 Task: Select the ignore option in the file links markdown fragment links.
Action: Mouse moved to (18, 583)
Screenshot: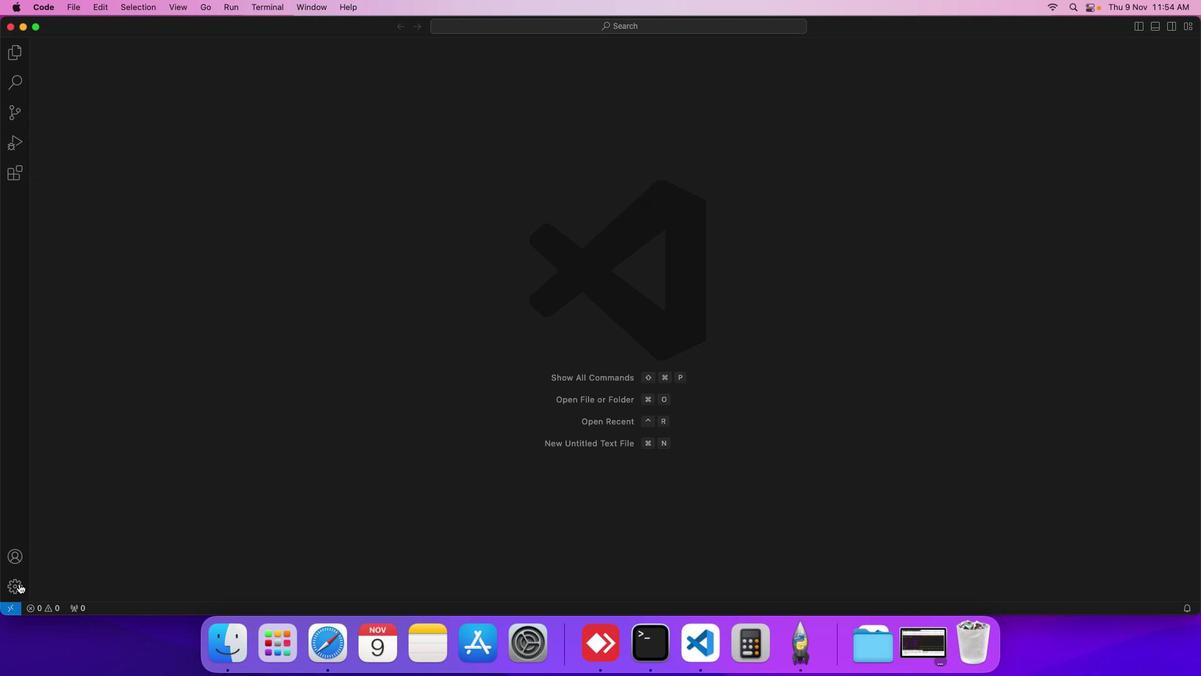
Action: Mouse pressed left at (18, 583)
Screenshot: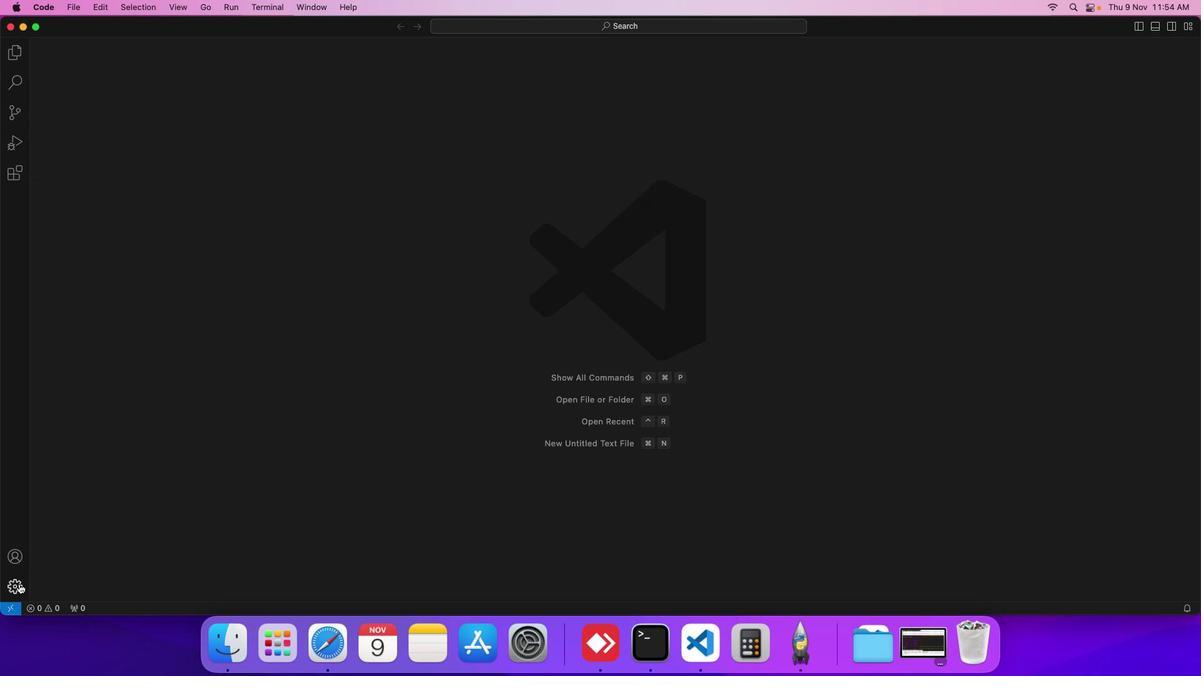 
Action: Mouse moved to (84, 492)
Screenshot: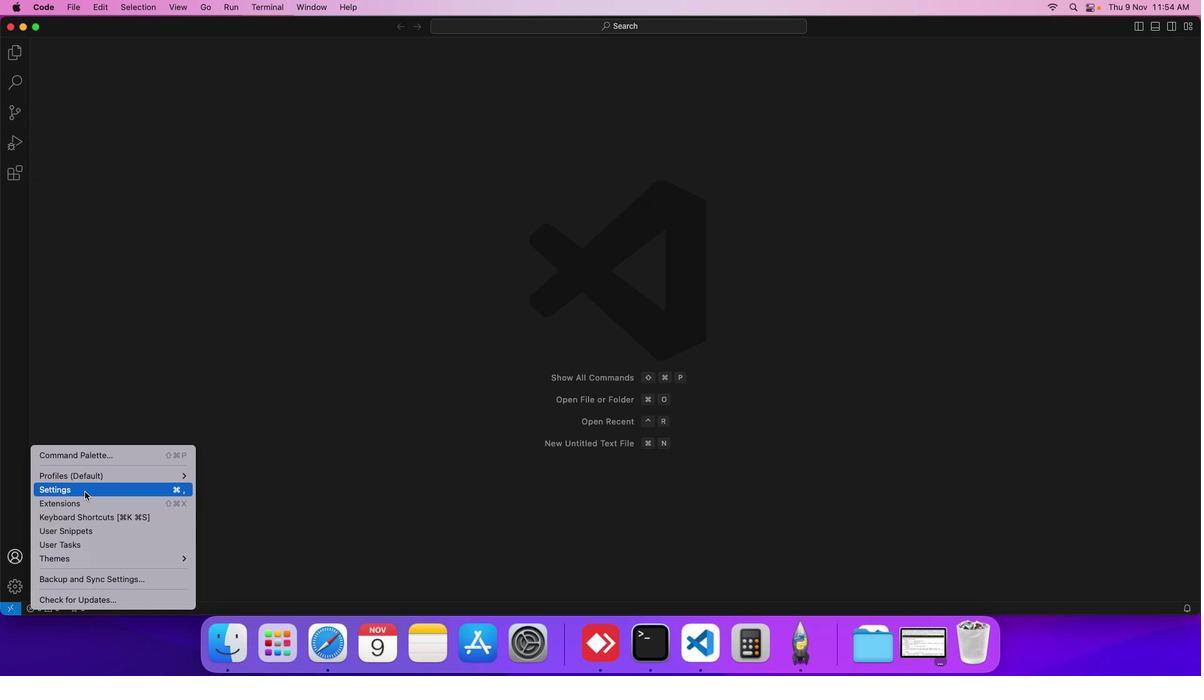 
Action: Mouse pressed left at (84, 492)
Screenshot: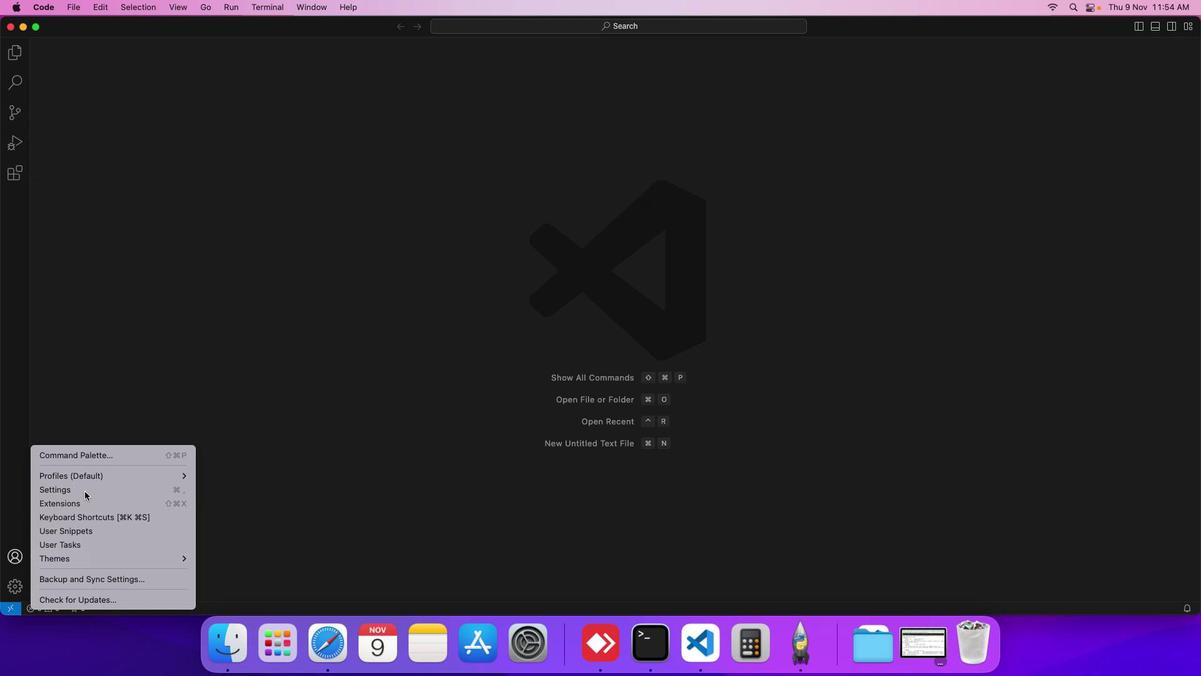 
Action: Mouse moved to (278, 222)
Screenshot: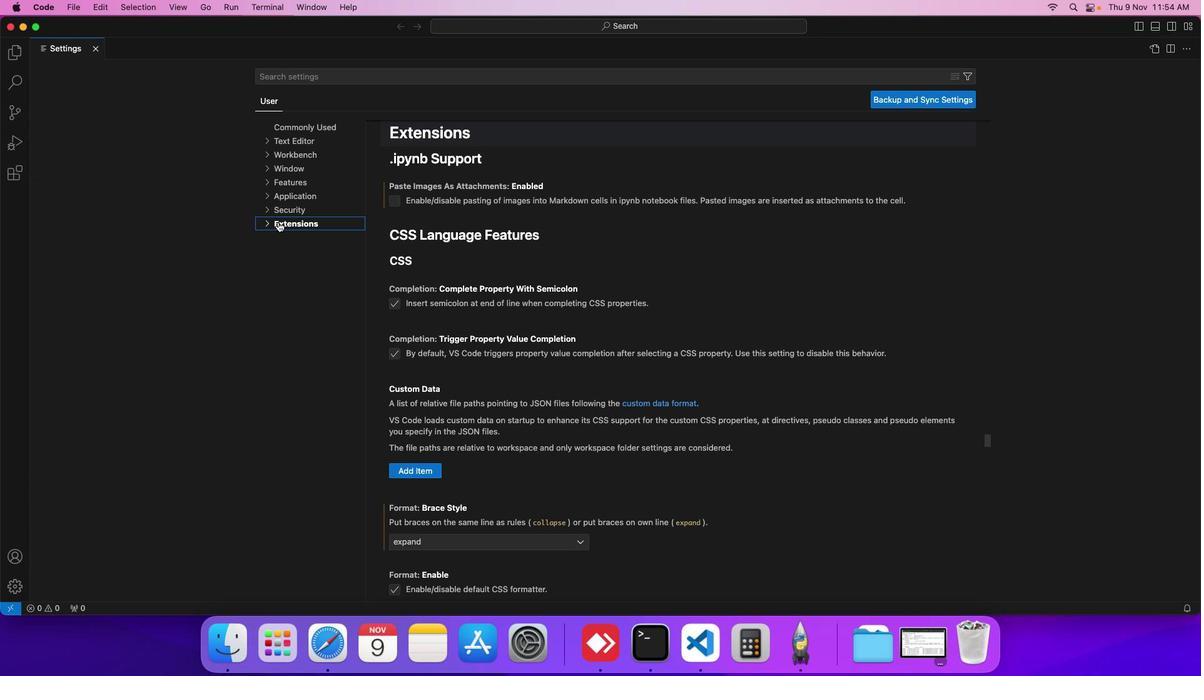 
Action: Mouse pressed left at (278, 222)
Screenshot: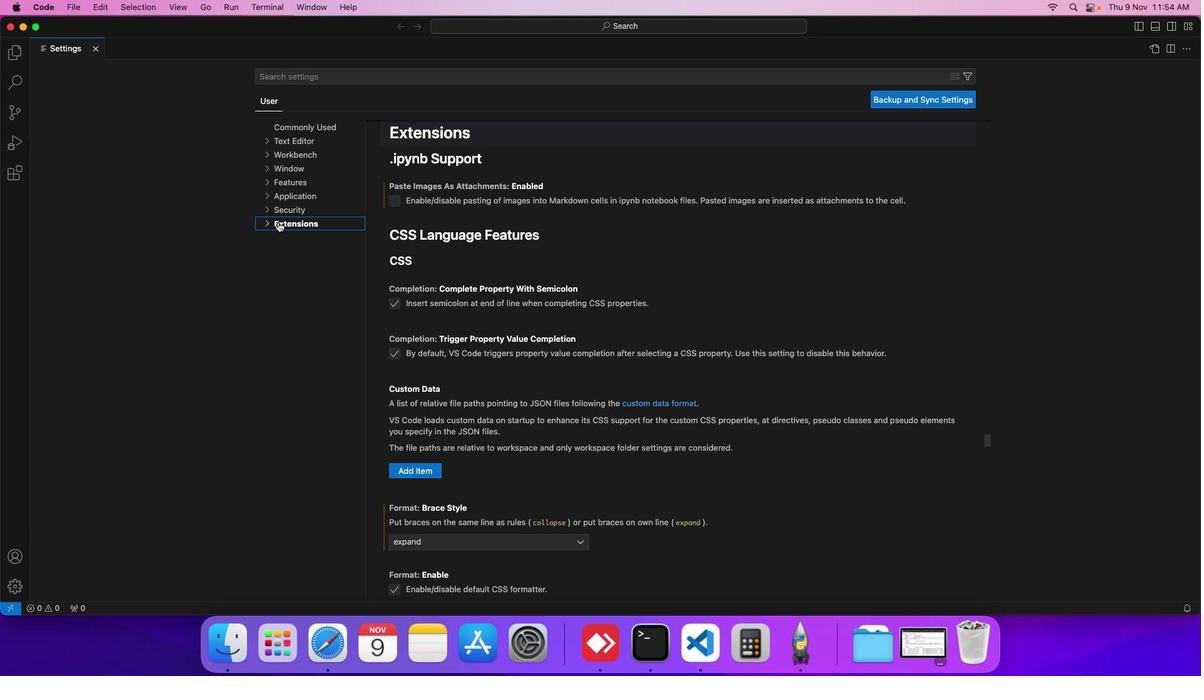 
Action: Mouse moved to (296, 398)
Screenshot: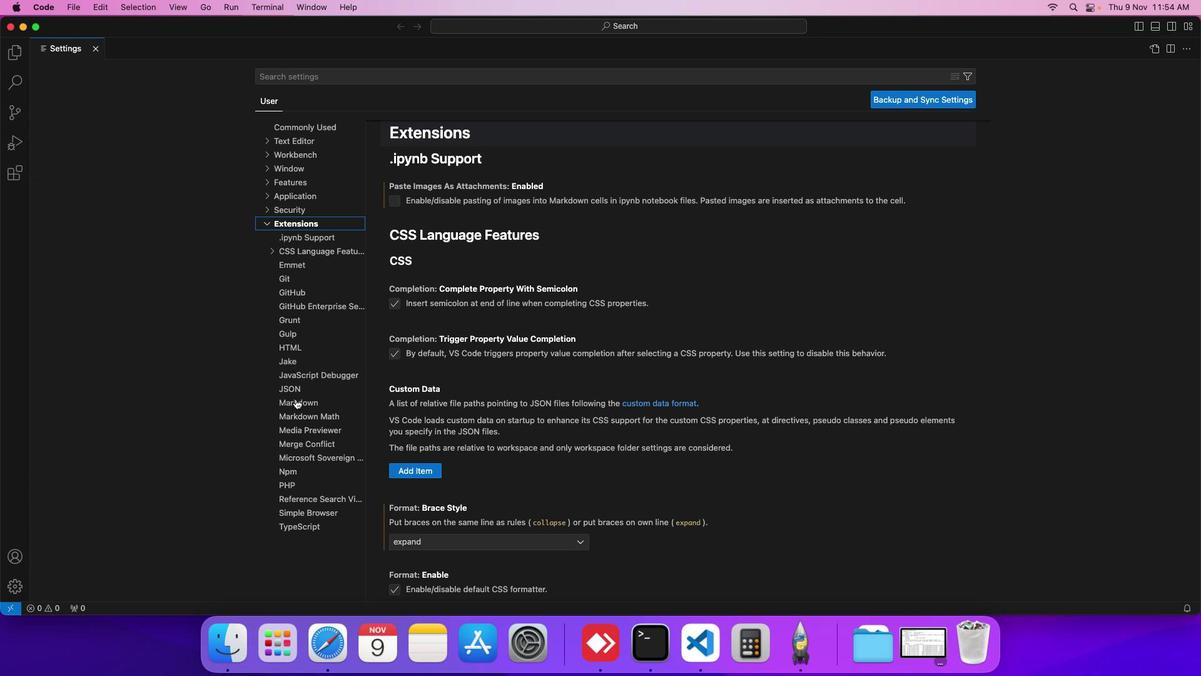 
Action: Mouse pressed left at (296, 398)
Screenshot: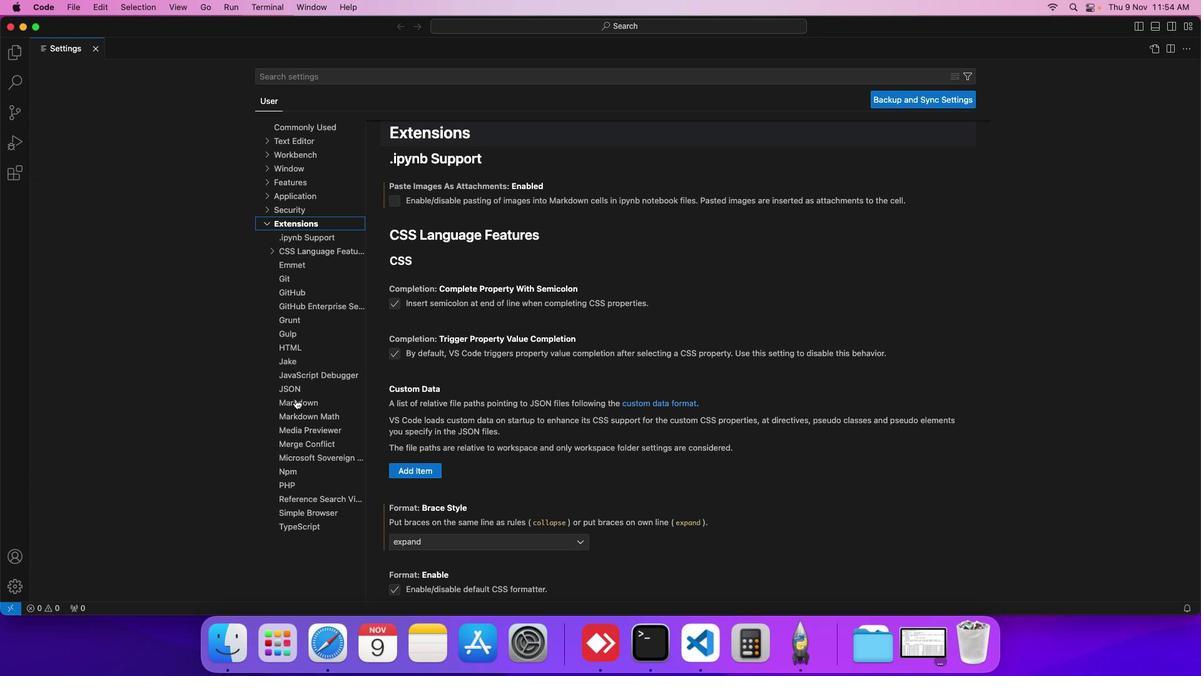
Action: Mouse moved to (425, 461)
Screenshot: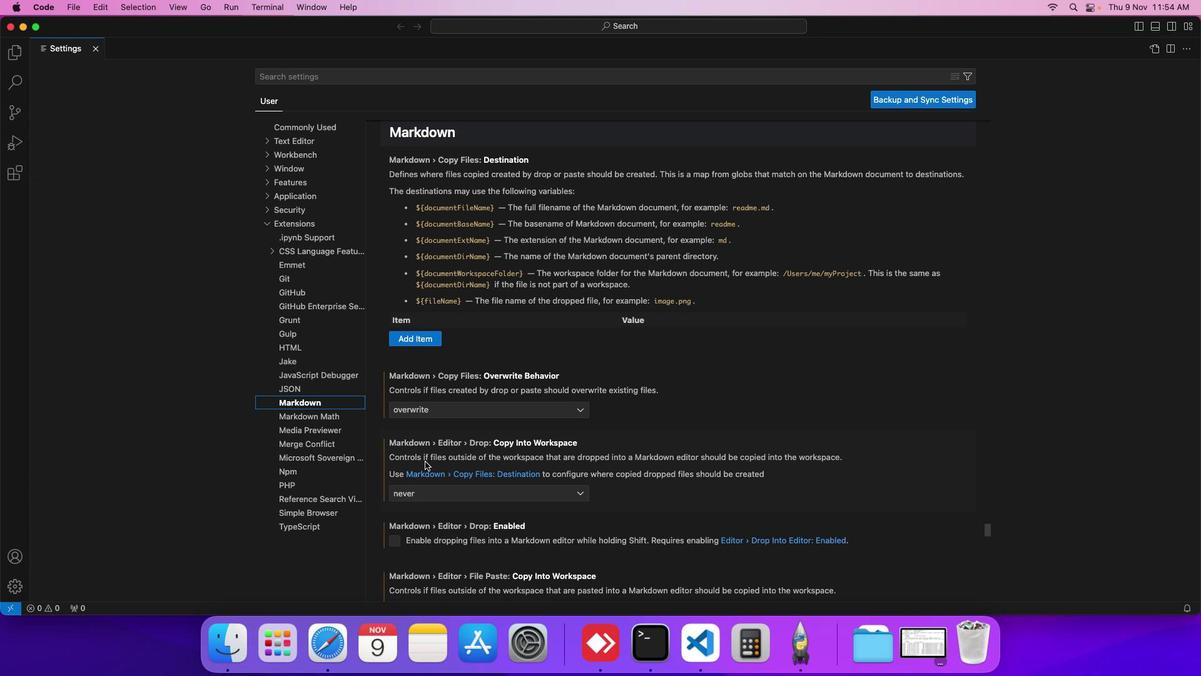 
Action: Mouse scrolled (425, 461) with delta (0, 0)
Screenshot: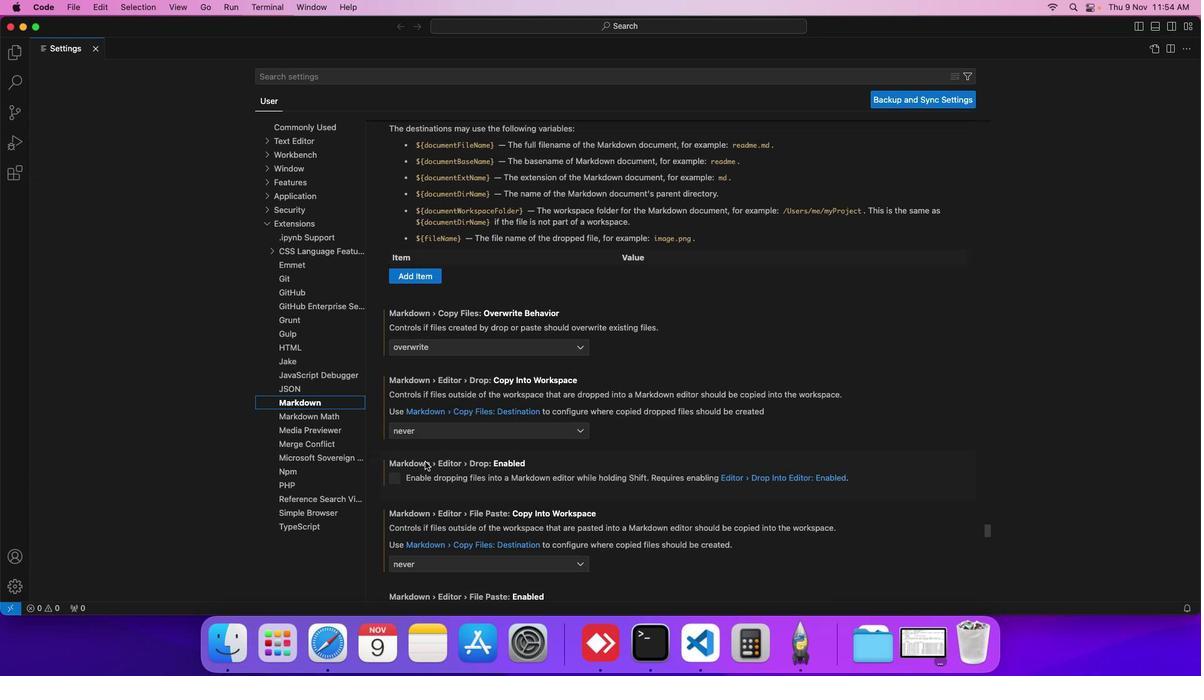 
Action: Mouse scrolled (425, 461) with delta (0, 0)
Screenshot: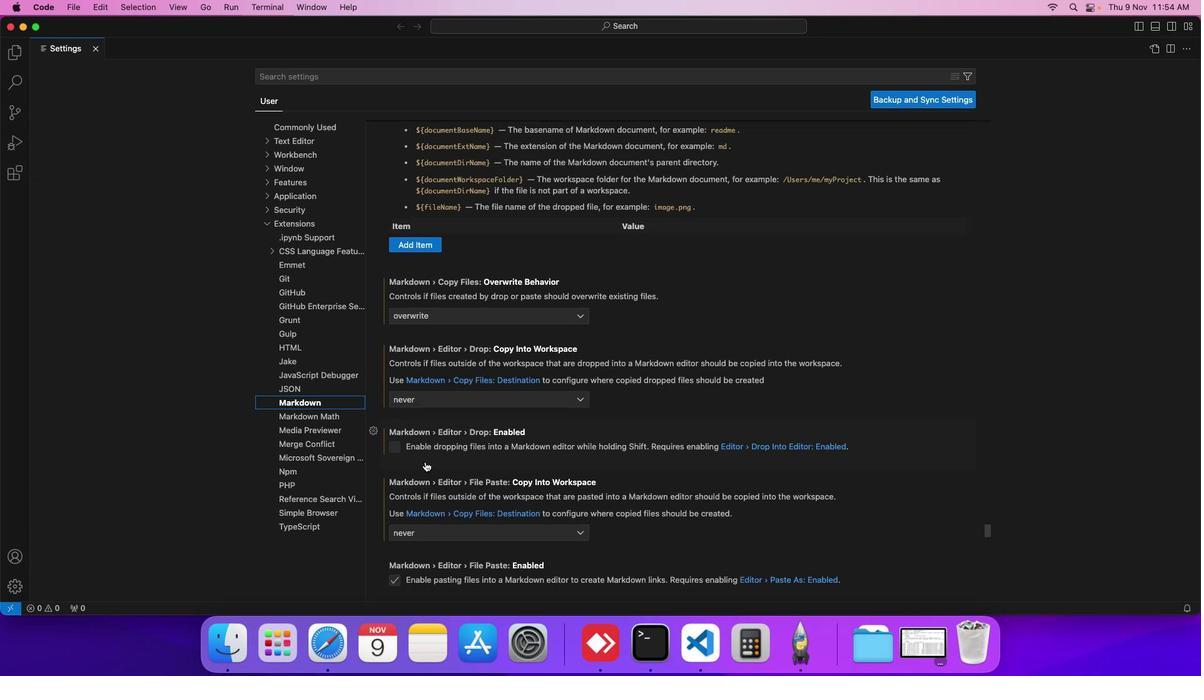 
Action: Mouse scrolled (425, 461) with delta (0, 0)
Screenshot: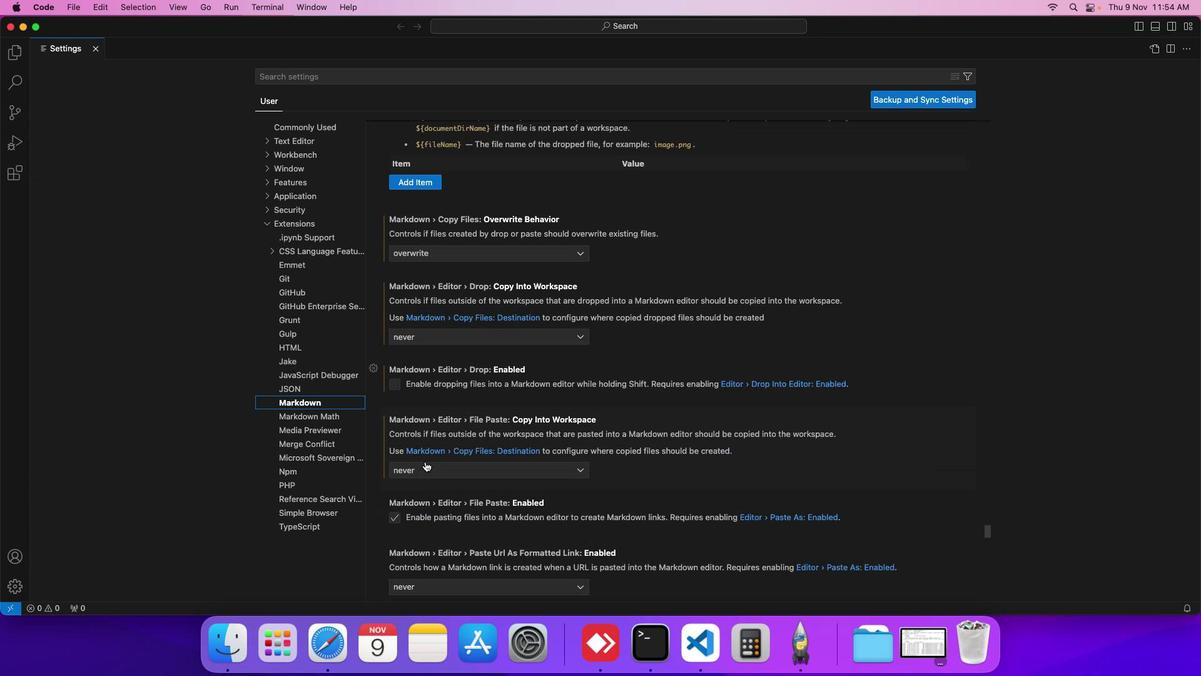 
Action: Mouse scrolled (425, 461) with delta (0, -1)
Screenshot: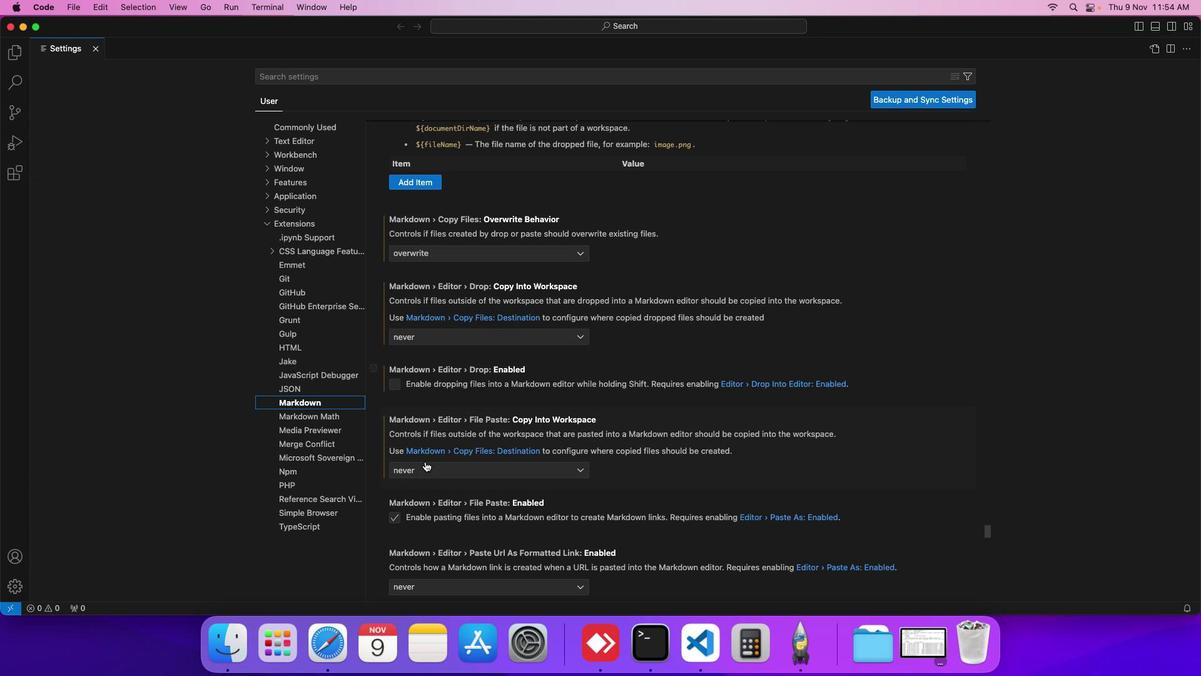 
Action: Mouse scrolled (425, 461) with delta (0, 0)
Screenshot: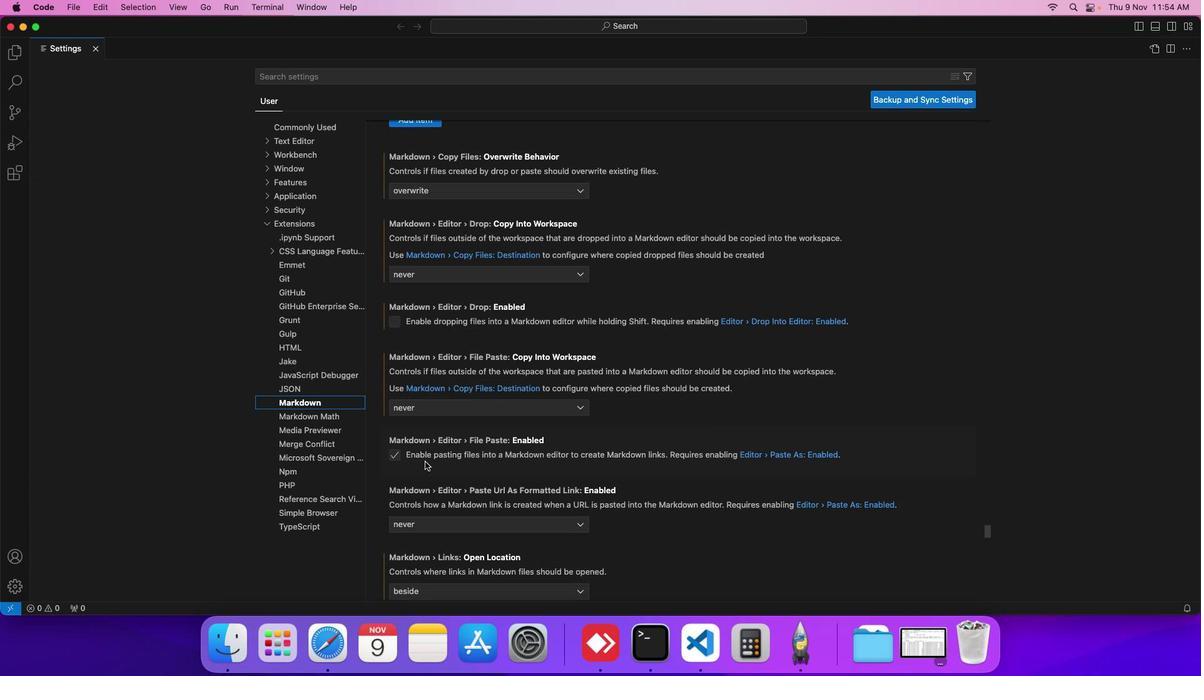 
Action: Mouse scrolled (425, 461) with delta (0, 0)
Screenshot: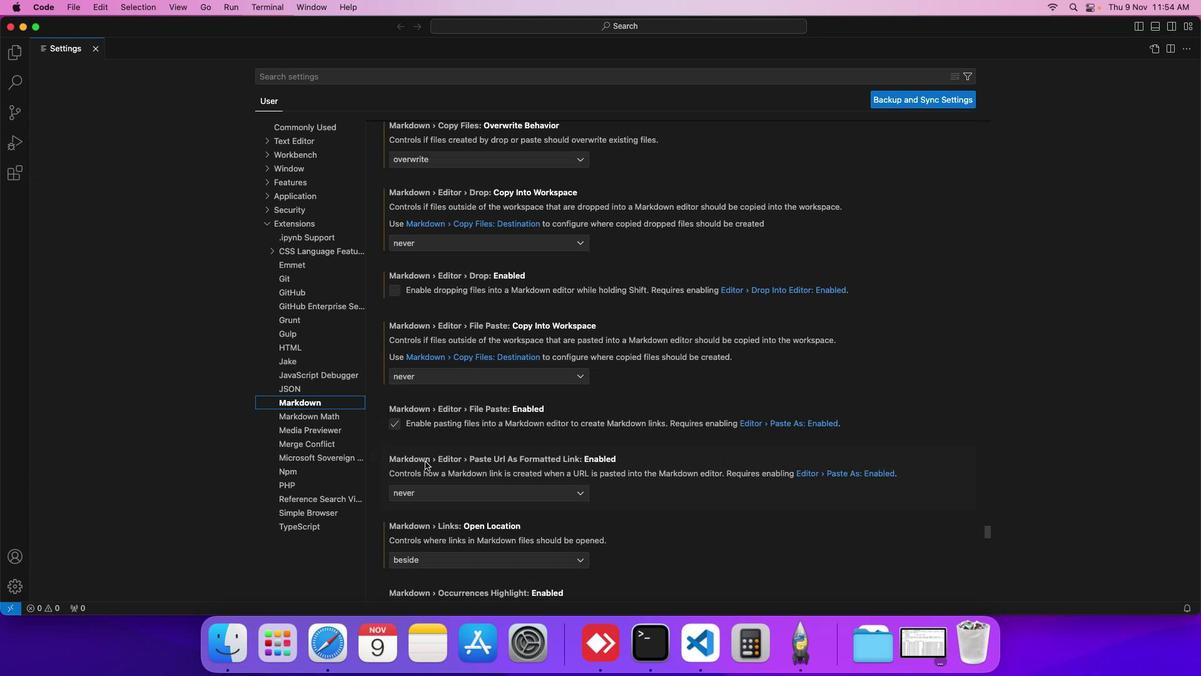 
Action: Mouse scrolled (425, 461) with delta (0, 0)
Screenshot: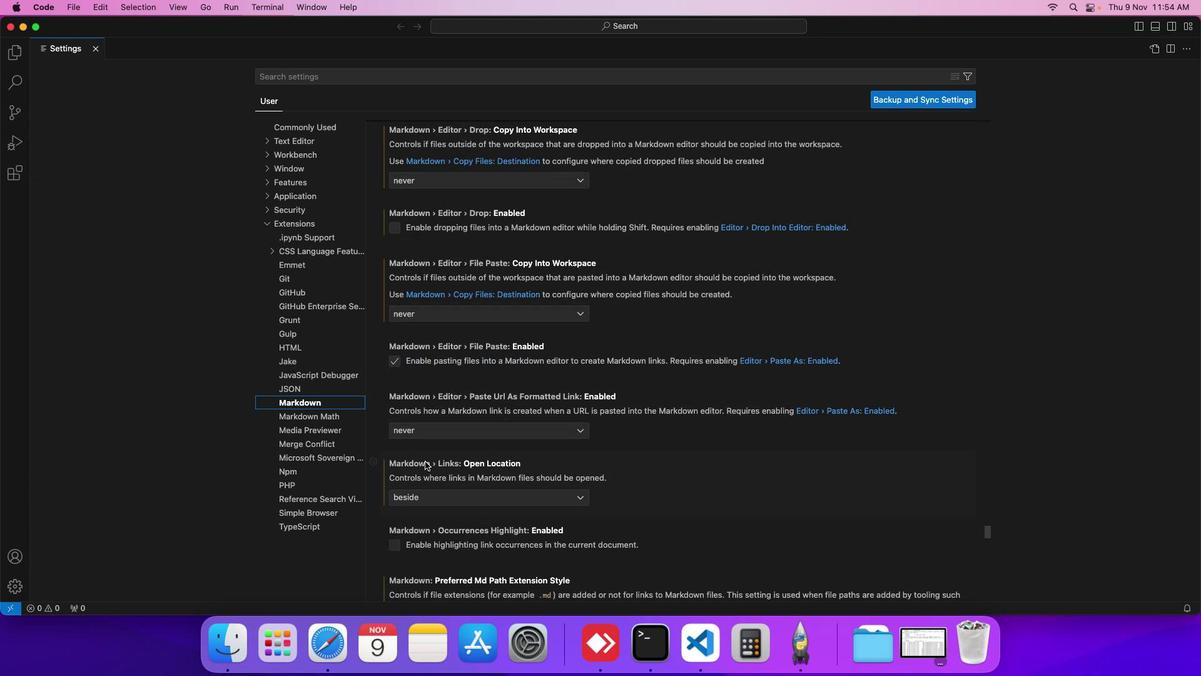 
Action: Mouse scrolled (425, 461) with delta (0, -1)
Screenshot: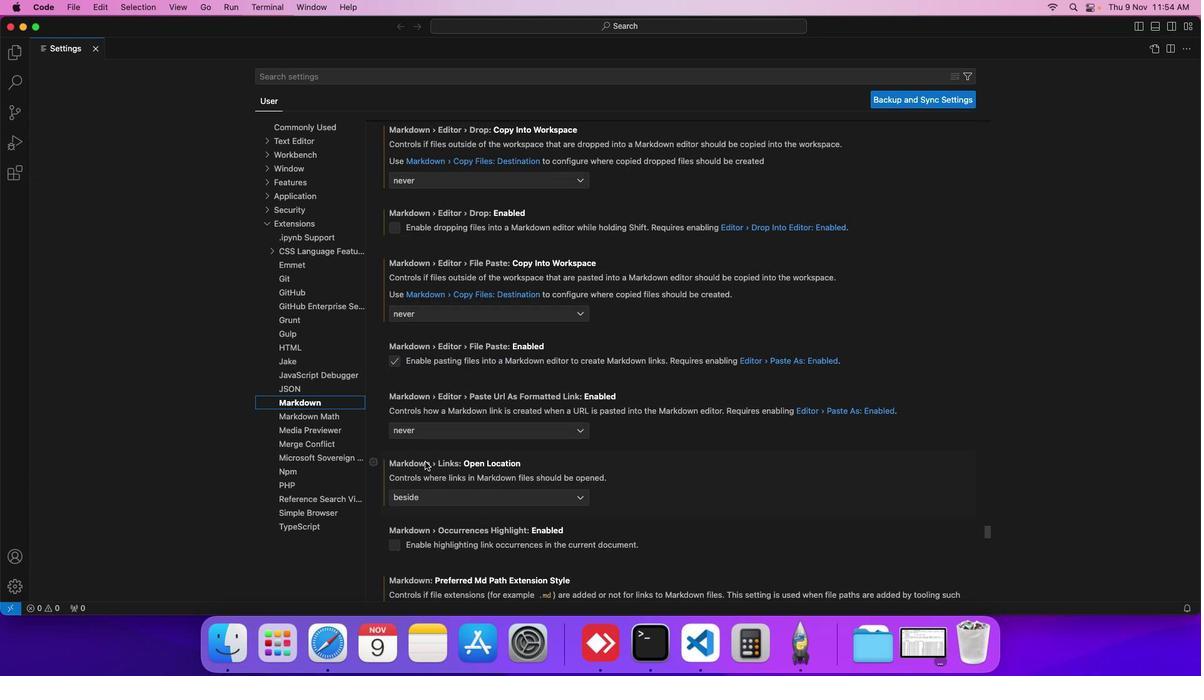 
Action: Mouse scrolled (425, 461) with delta (0, -1)
Screenshot: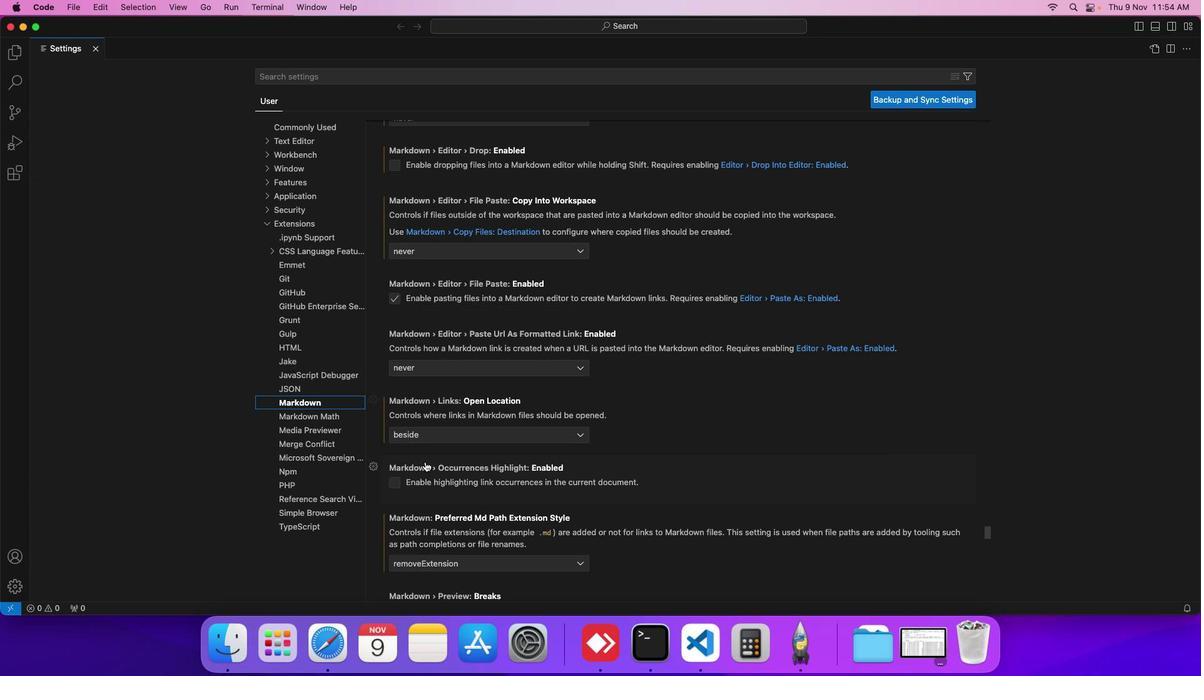 
Action: Mouse scrolled (425, 461) with delta (0, -1)
Screenshot: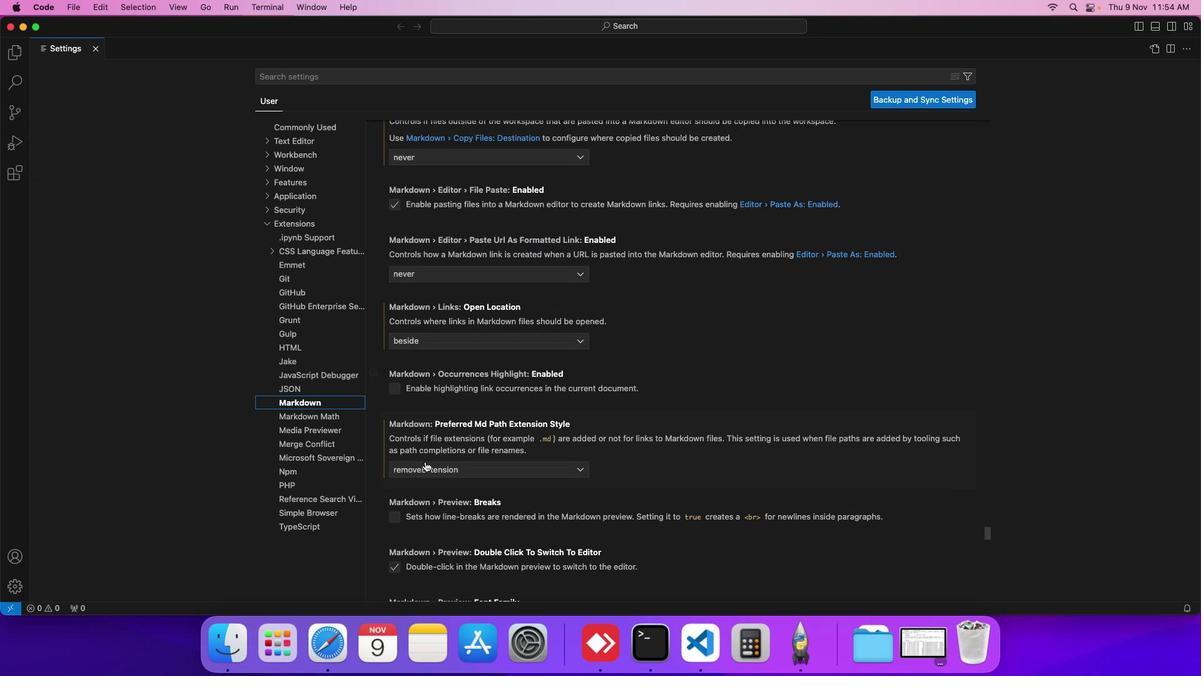
Action: Mouse scrolled (425, 461) with delta (0, 0)
Screenshot: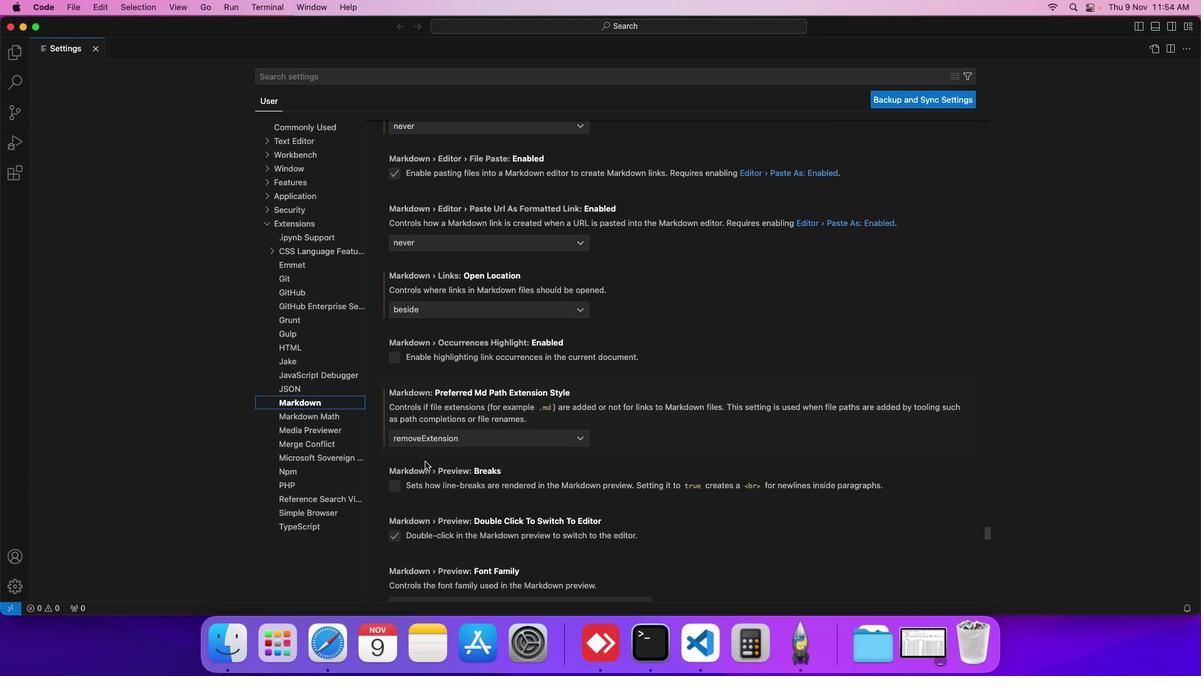 
Action: Mouse scrolled (425, 461) with delta (0, 0)
Screenshot: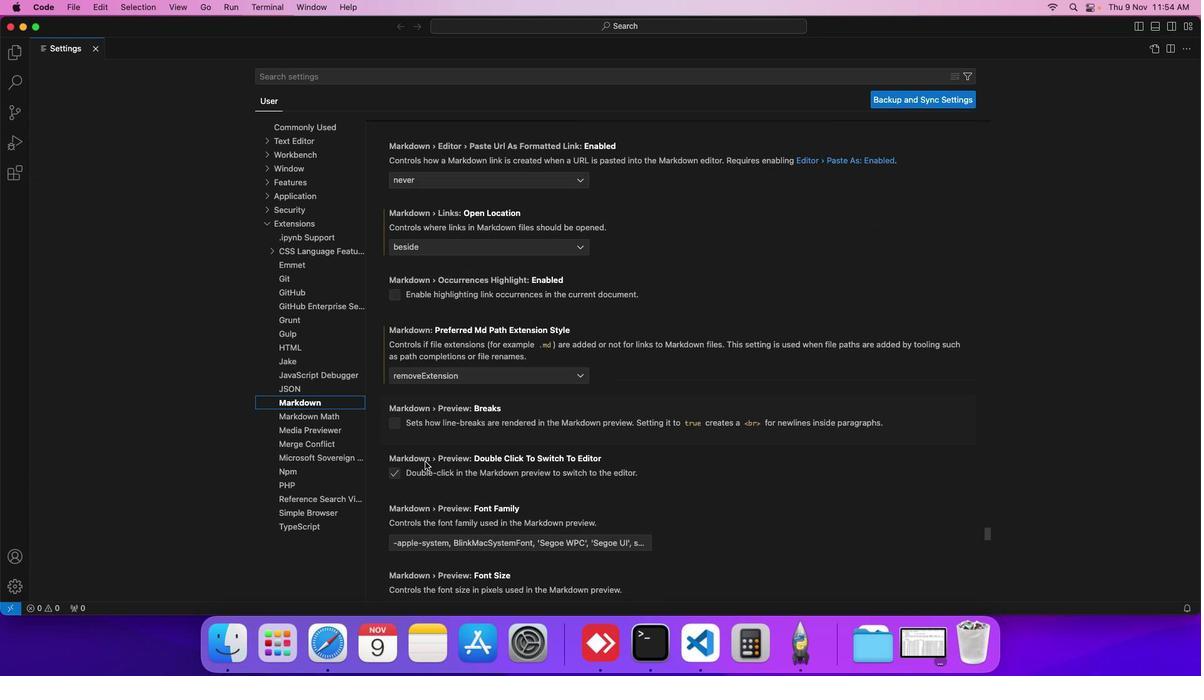 
Action: Mouse scrolled (425, 461) with delta (0, 0)
Screenshot: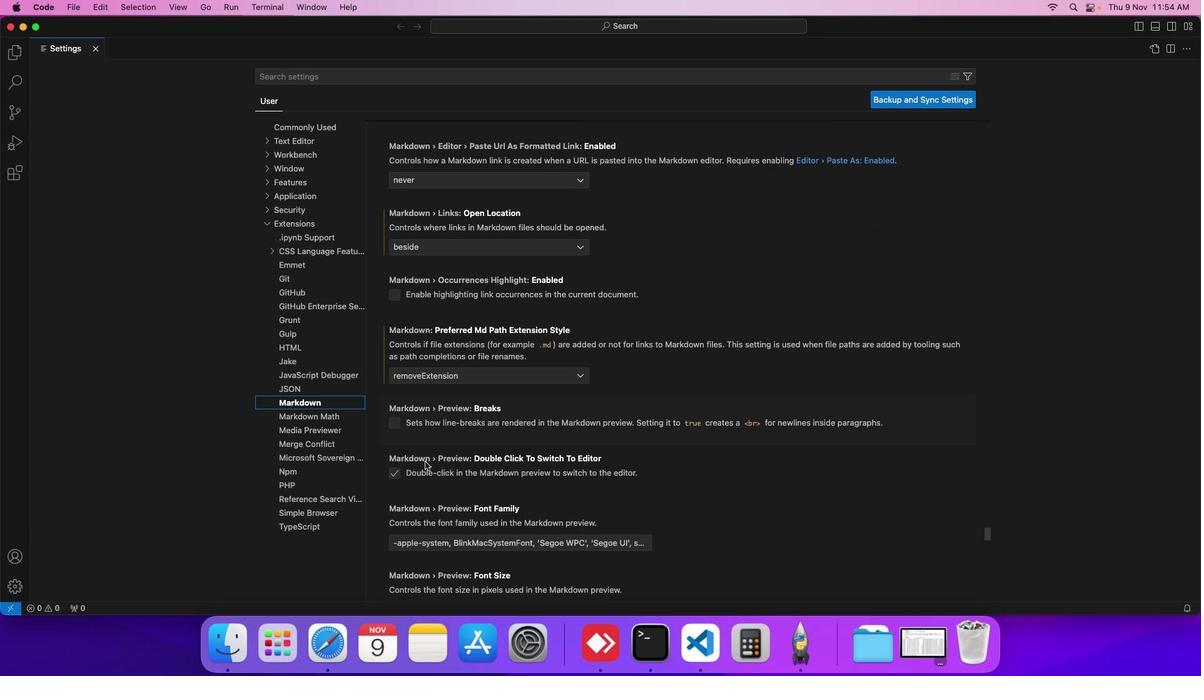 
Action: Mouse scrolled (425, 461) with delta (0, 0)
Screenshot: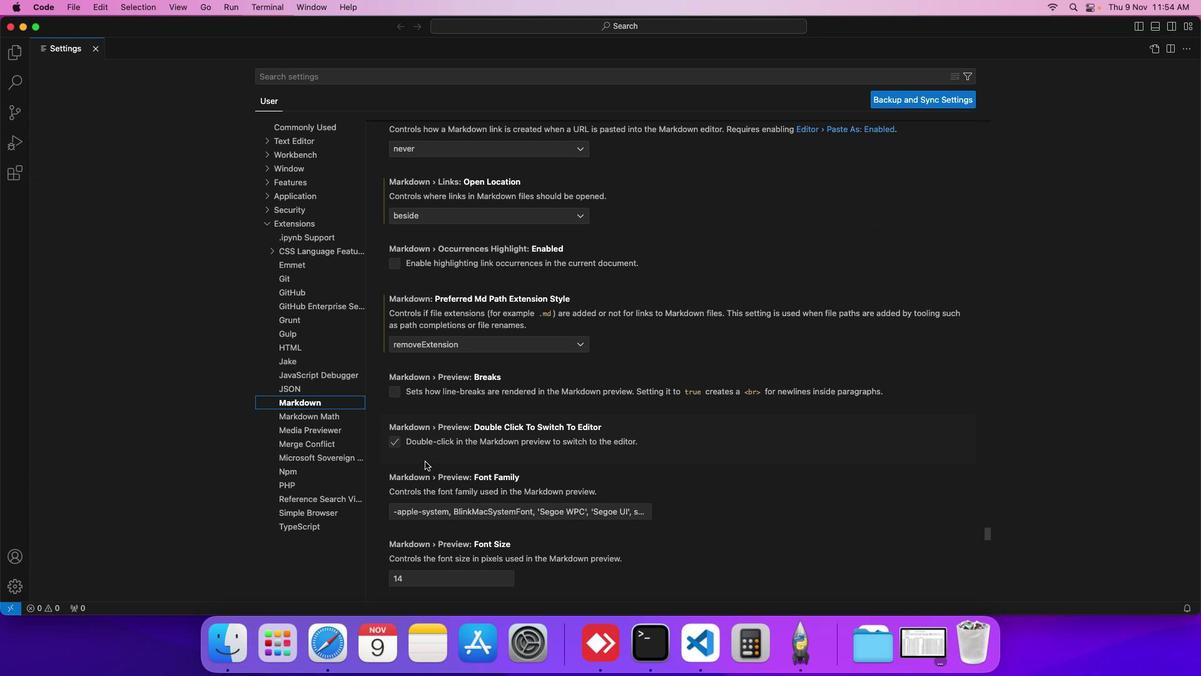 
Action: Mouse scrolled (425, 461) with delta (0, 0)
Screenshot: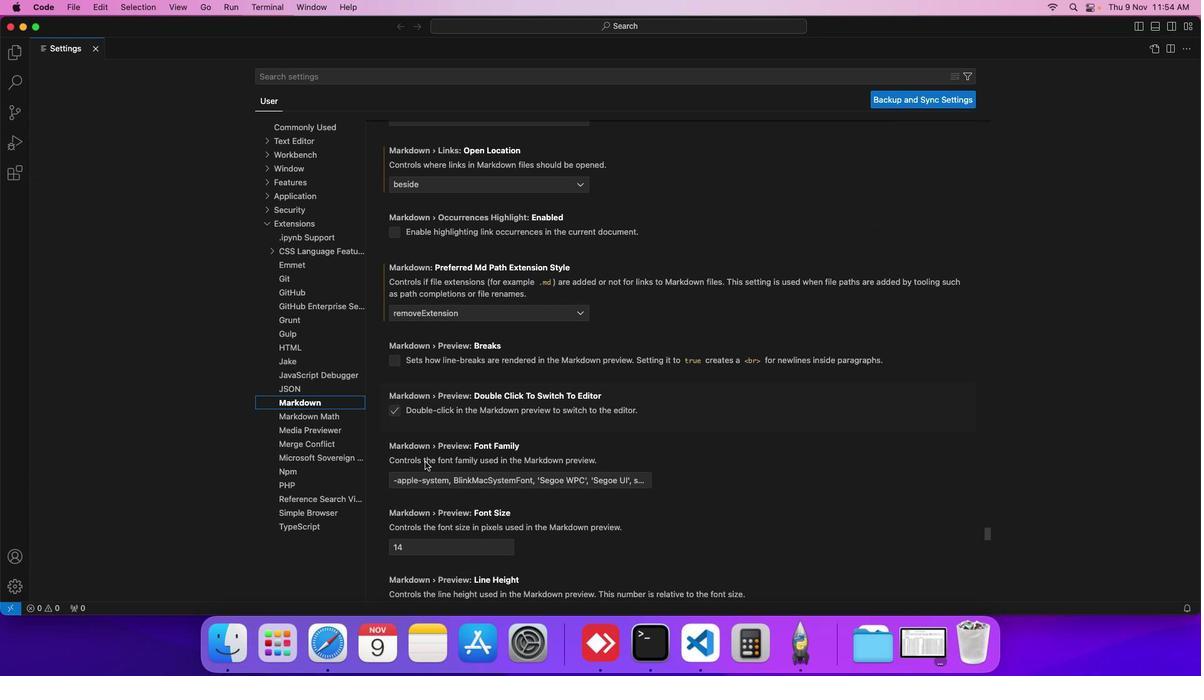 
Action: Mouse scrolled (425, 461) with delta (0, 0)
Screenshot: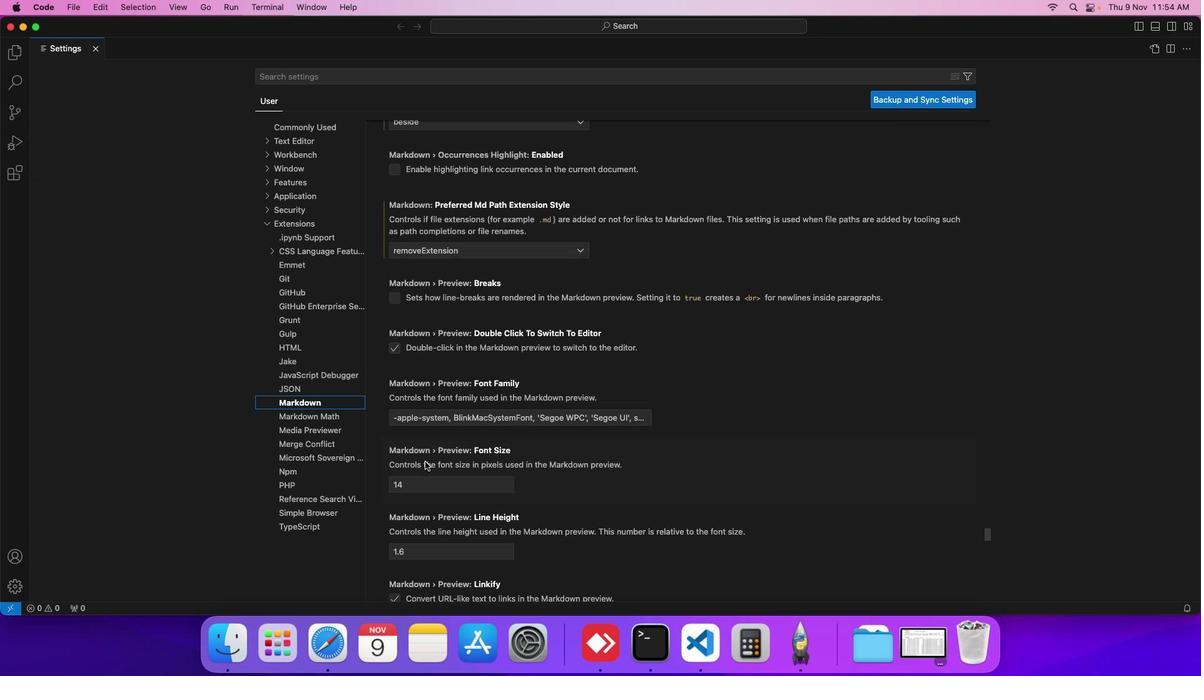 
Action: Mouse scrolled (425, 461) with delta (0, 0)
Screenshot: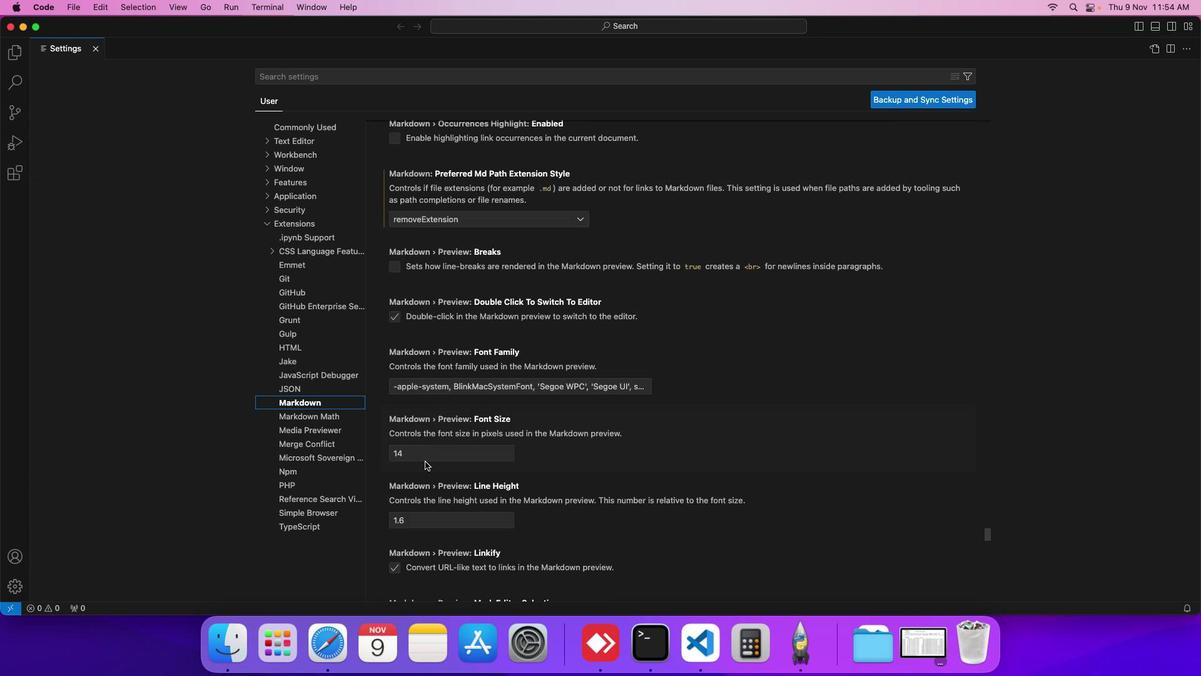 
Action: Mouse scrolled (425, 461) with delta (0, 0)
Screenshot: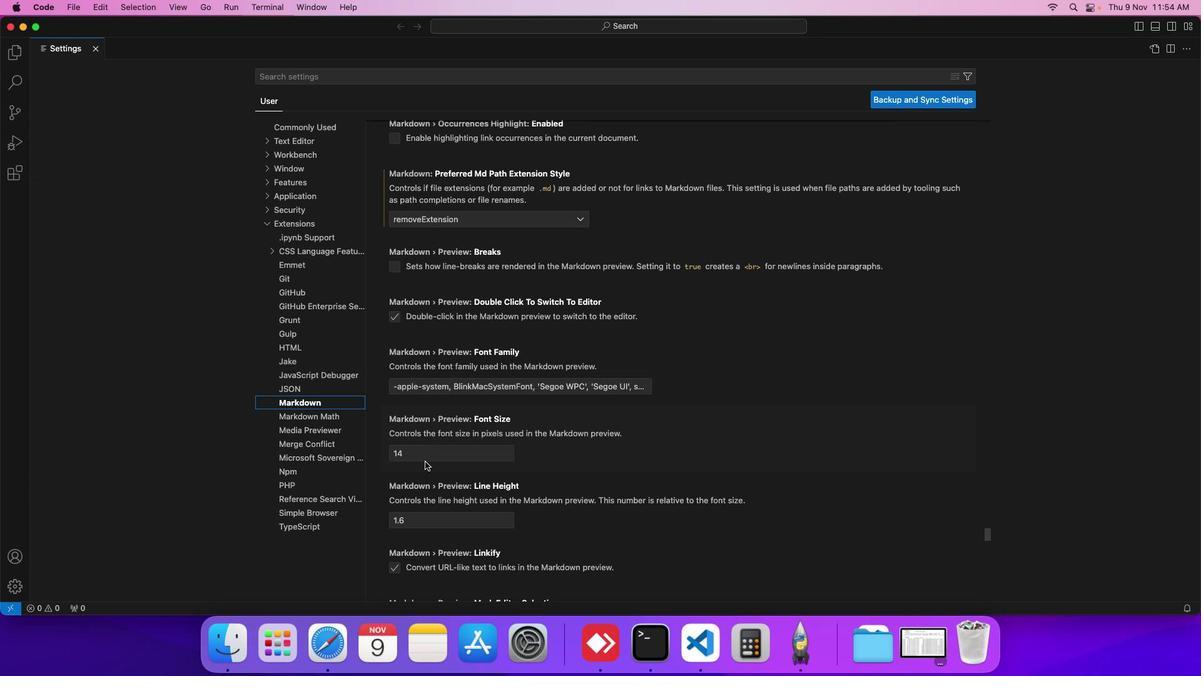 
Action: Mouse scrolled (425, 461) with delta (0, 0)
Screenshot: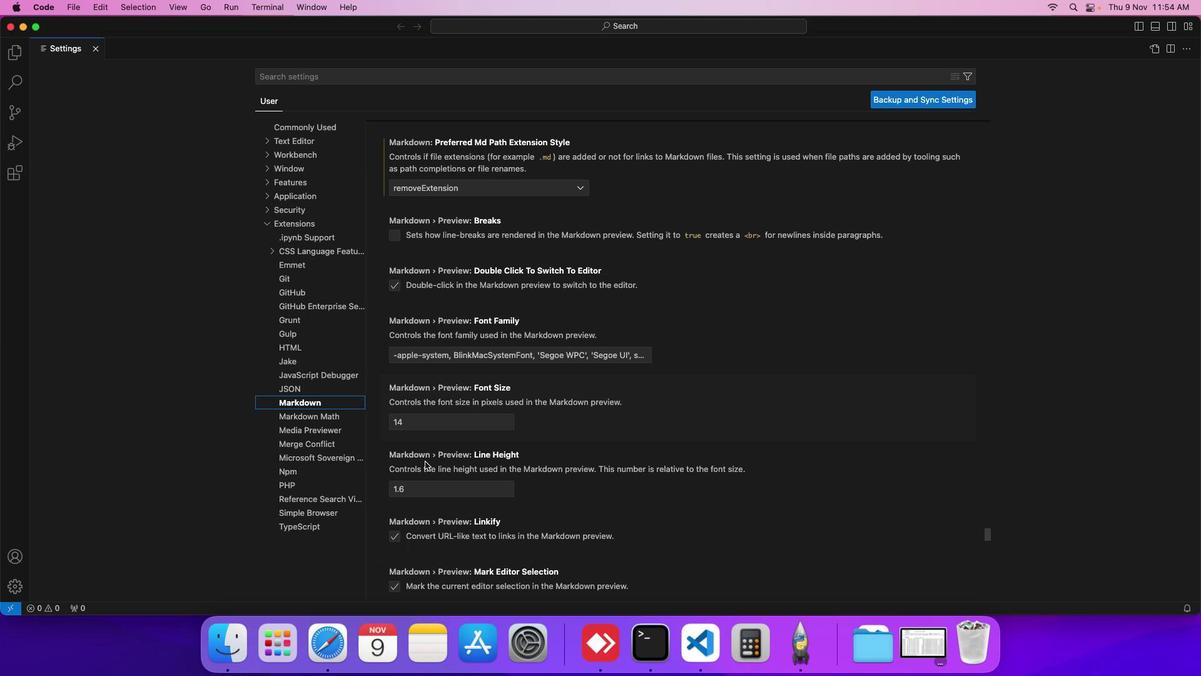 
Action: Mouse scrolled (425, 461) with delta (0, 0)
Screenshot: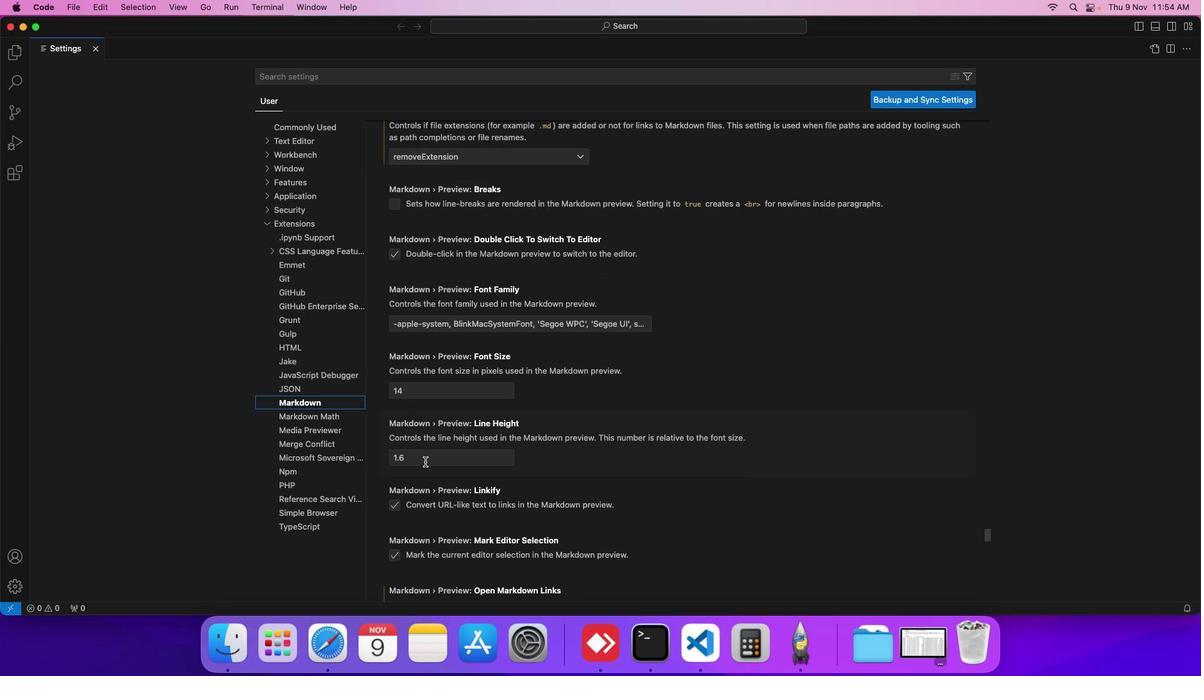 
Action: Mouse scrolled (425, 461) with delta (0, 0)
Screenshot: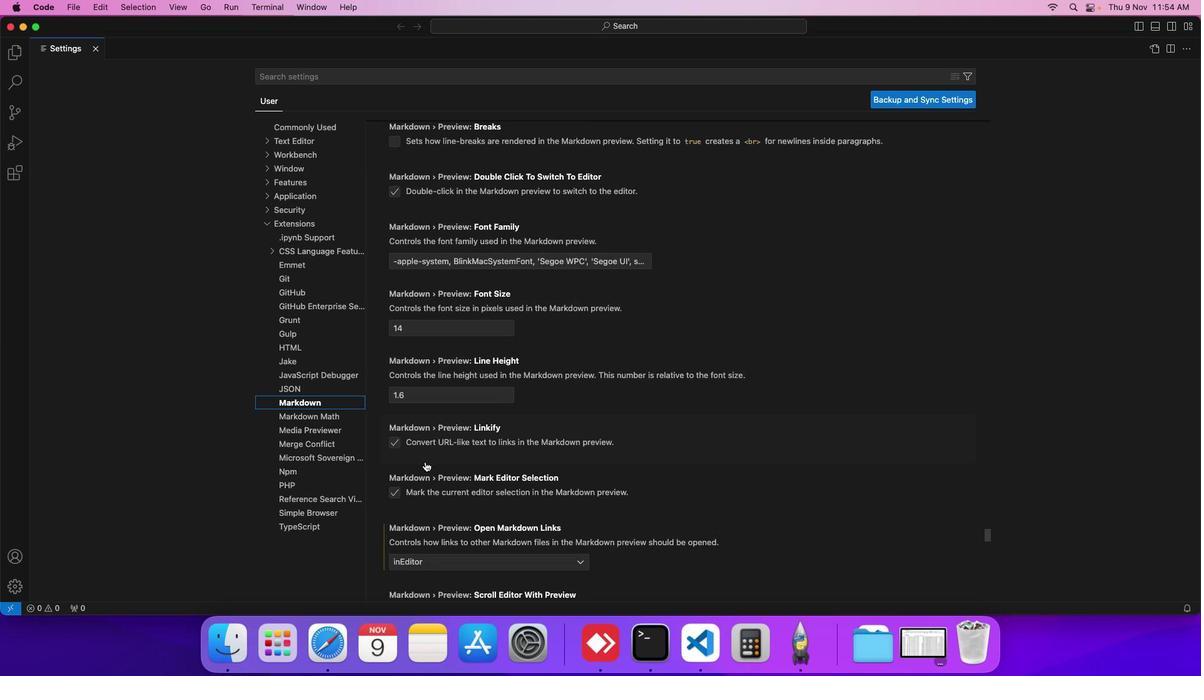 
Action: Mouse scrolled (425, 461) with delta (0, 0)
Screenshot: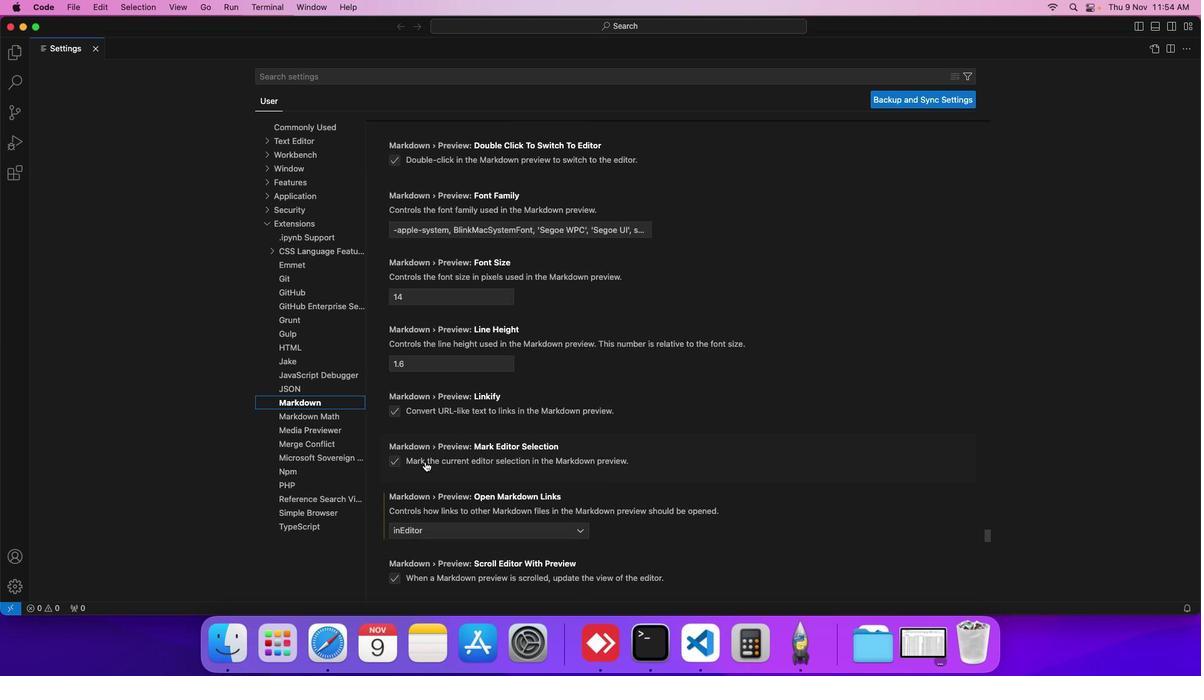 
Action: Mouse scrolled (425, 461) with delta (0, 0)
Screenshot: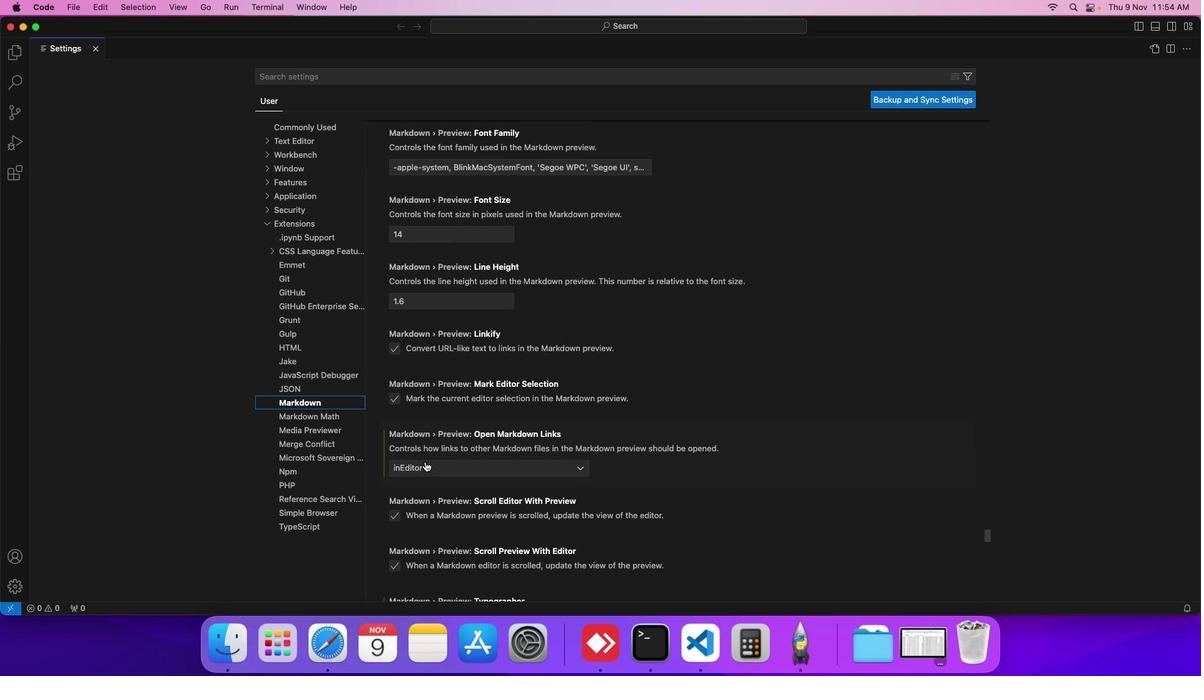 
Action: Mouse scrolled (425, 461) with delta (0, -1)
Screenshot: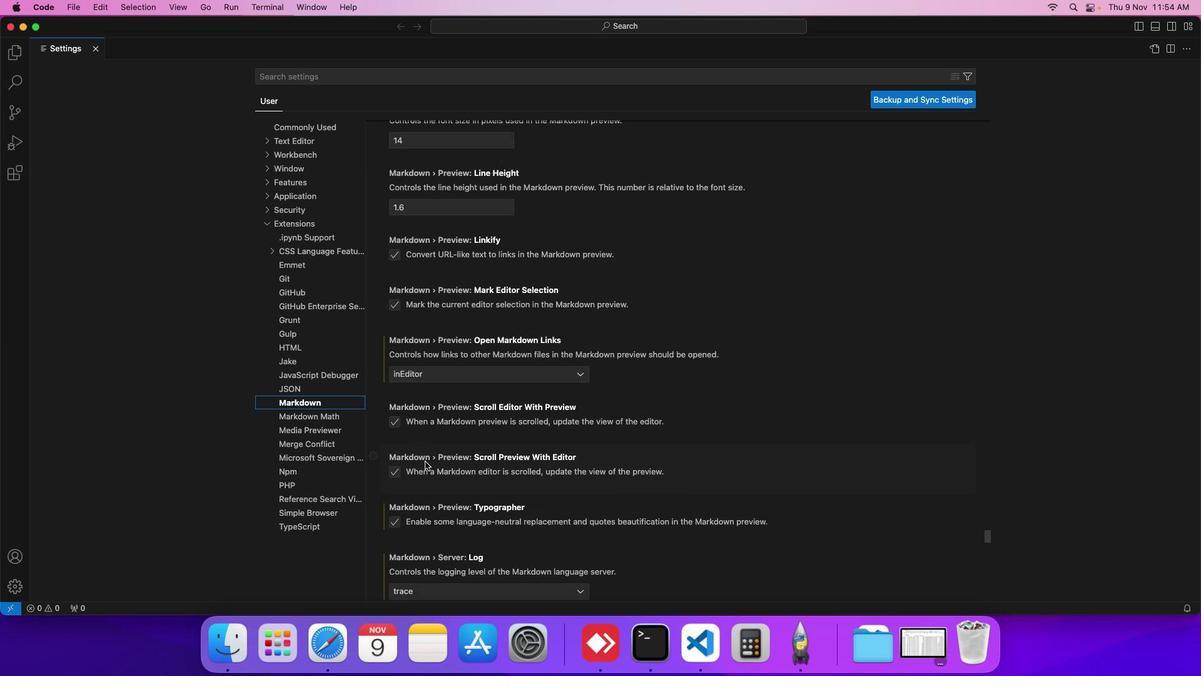
Action: Mouse scrolled (425, 461) with delta (0, -1)
Screenshot: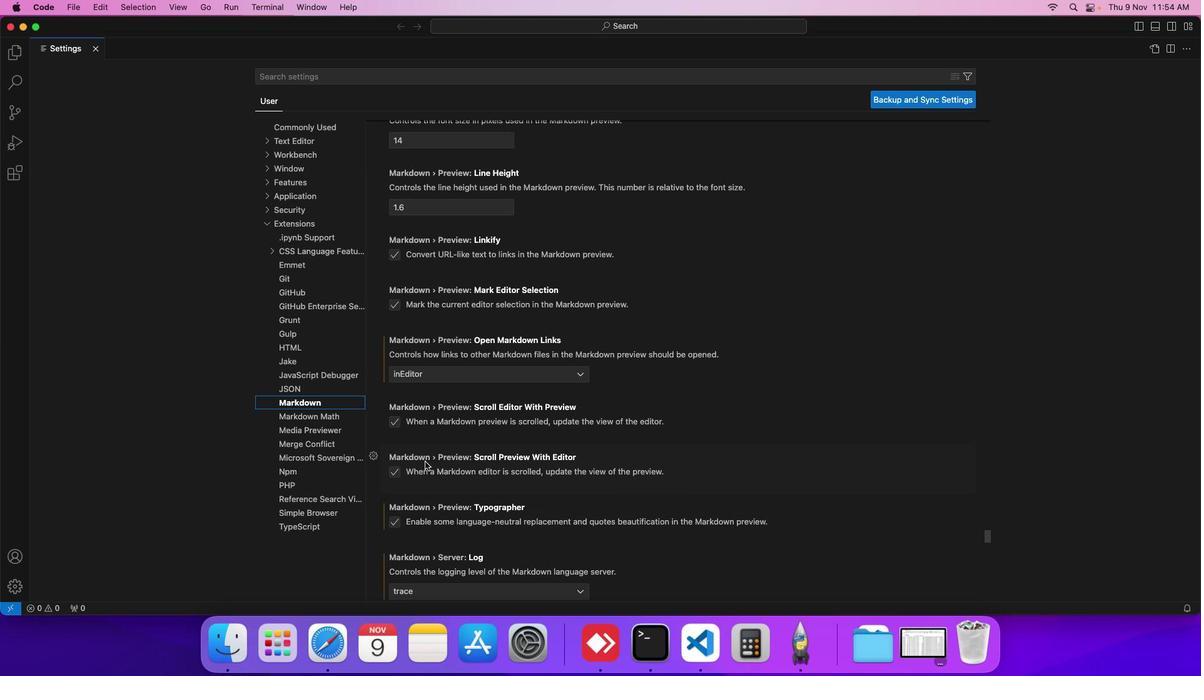 
Action: Mouse scrolled (425, 461) with delta (0, 0)
Screenshot: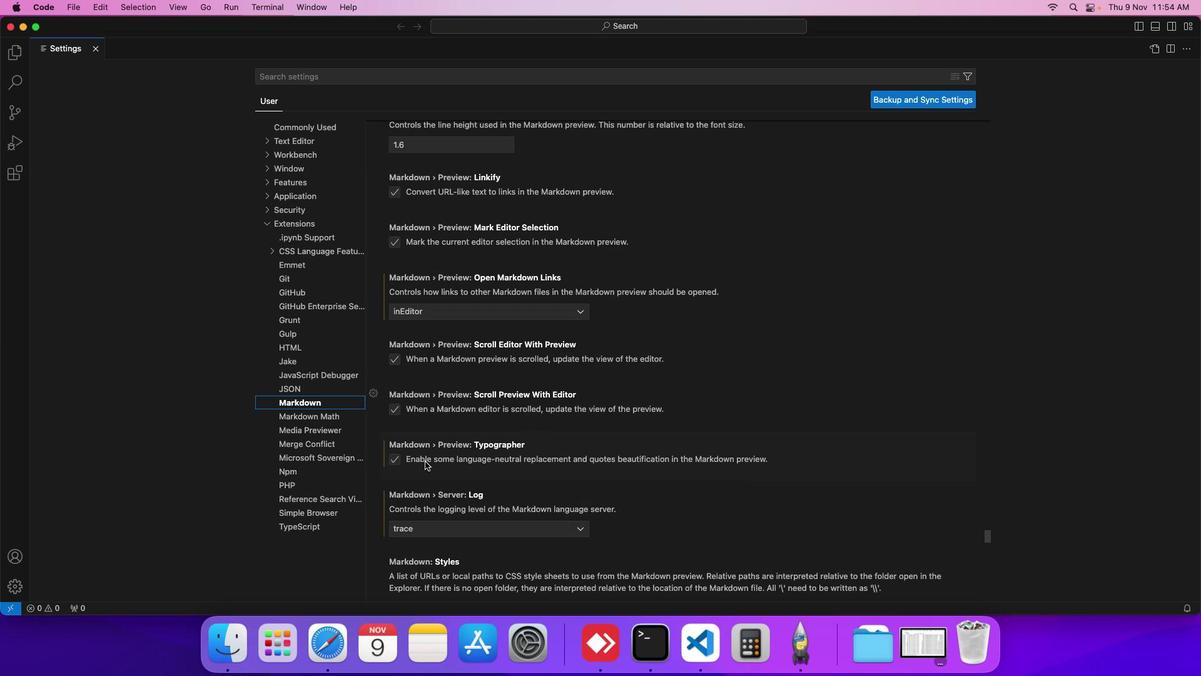 
Action: Mouse scrolled (425, 461) with delta (0, 0)
Screenshot: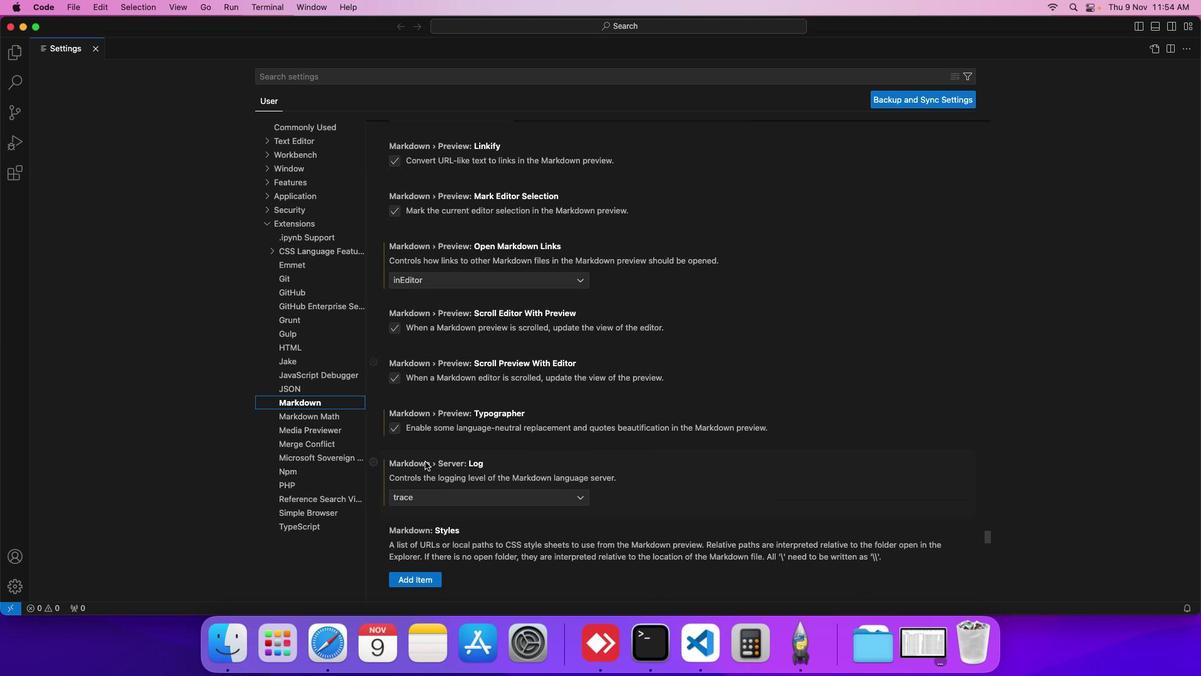 
Action: Mouse scrolled (425, 461) with delta (0, 0)
Screenshot: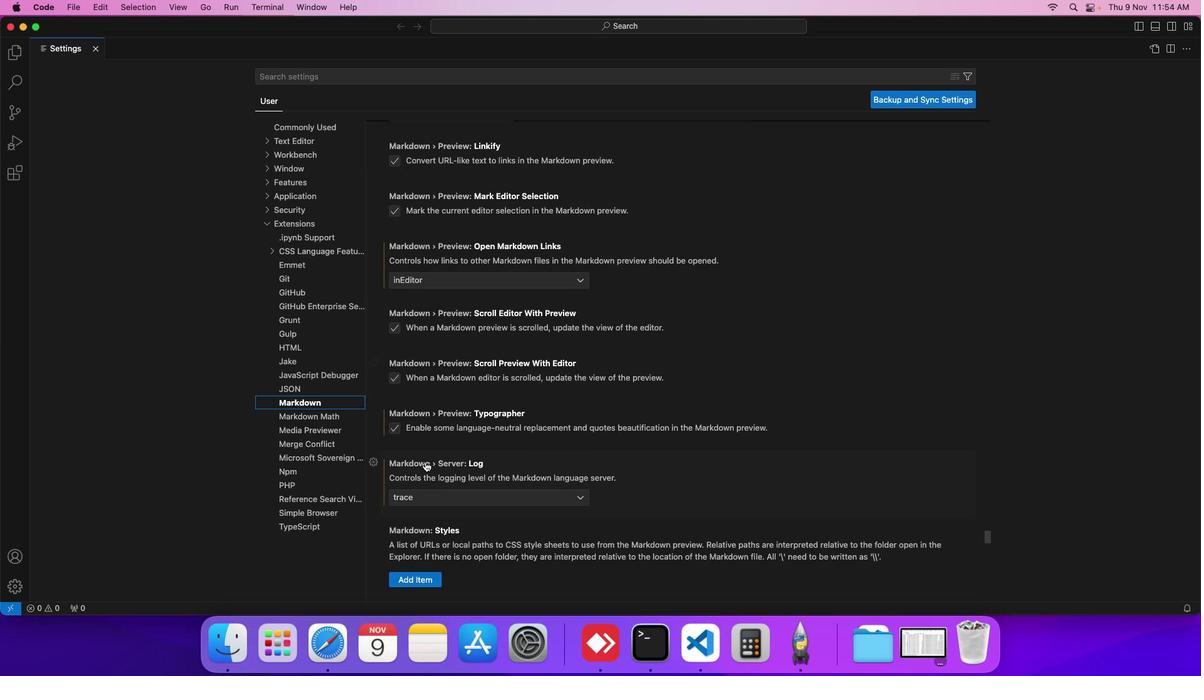 
Action: Mouse scrolled (425, 461) with delta (0, 0)
Screenshot: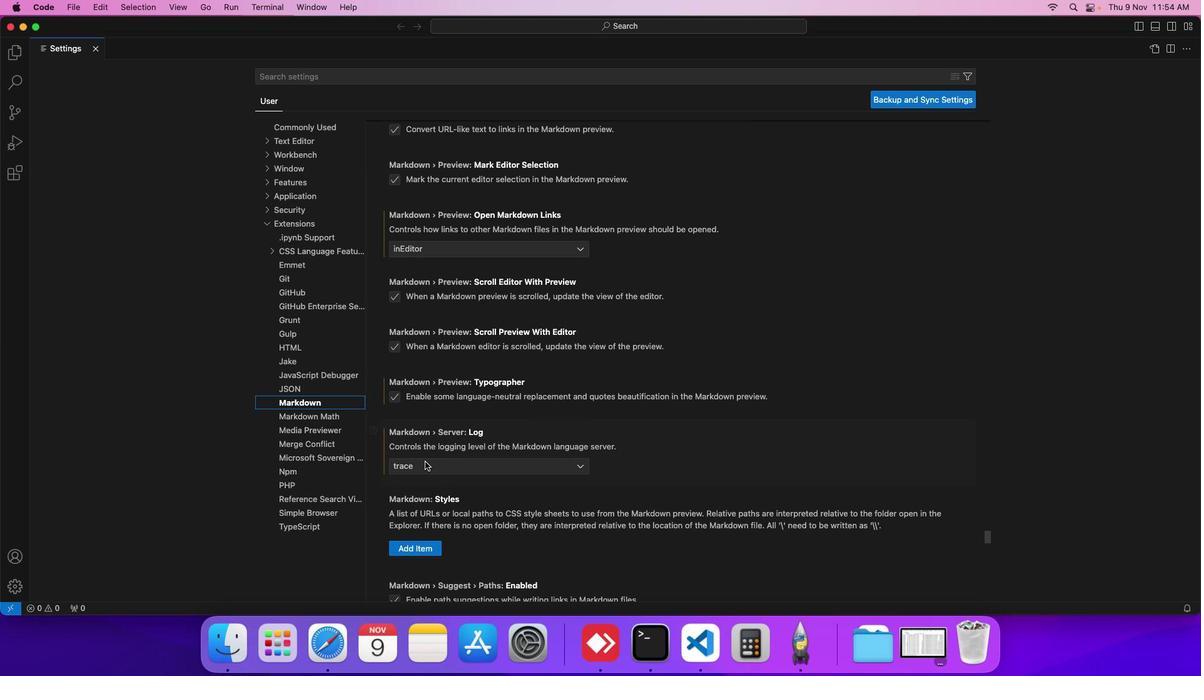 
Action: Mouse scrolled (425, 461) with delta (0, 0)
Screenshot: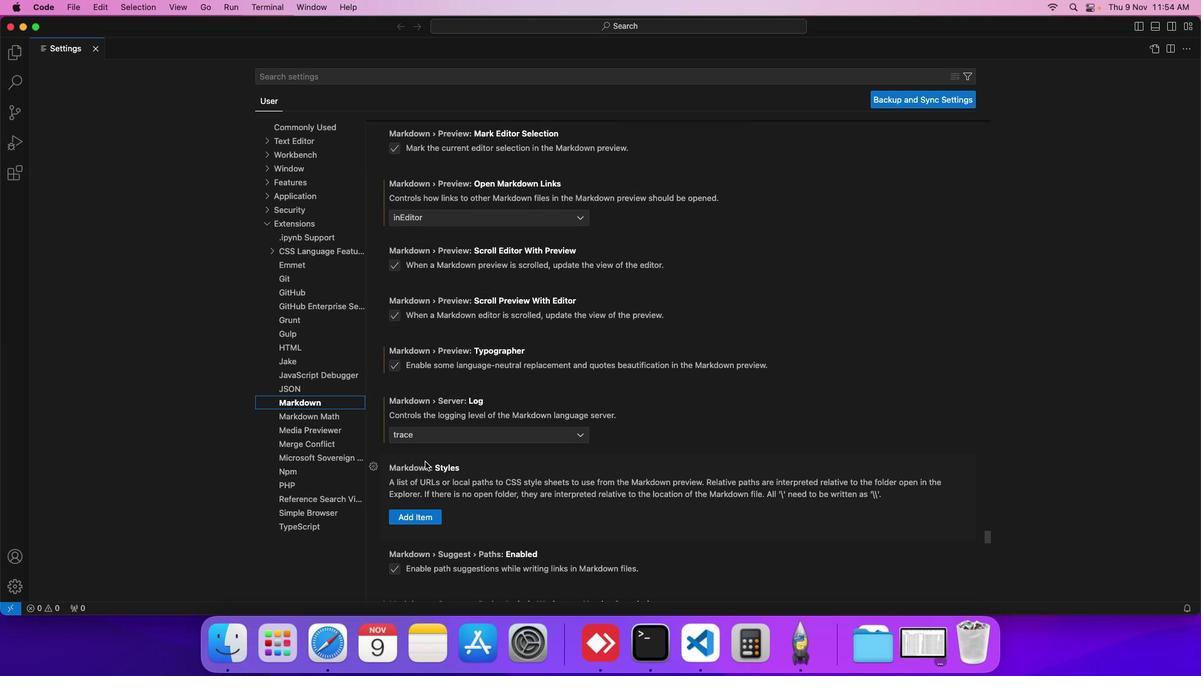 
Action: Mouse scrolled (425, 461) with delta (0, 0)
Screenshot: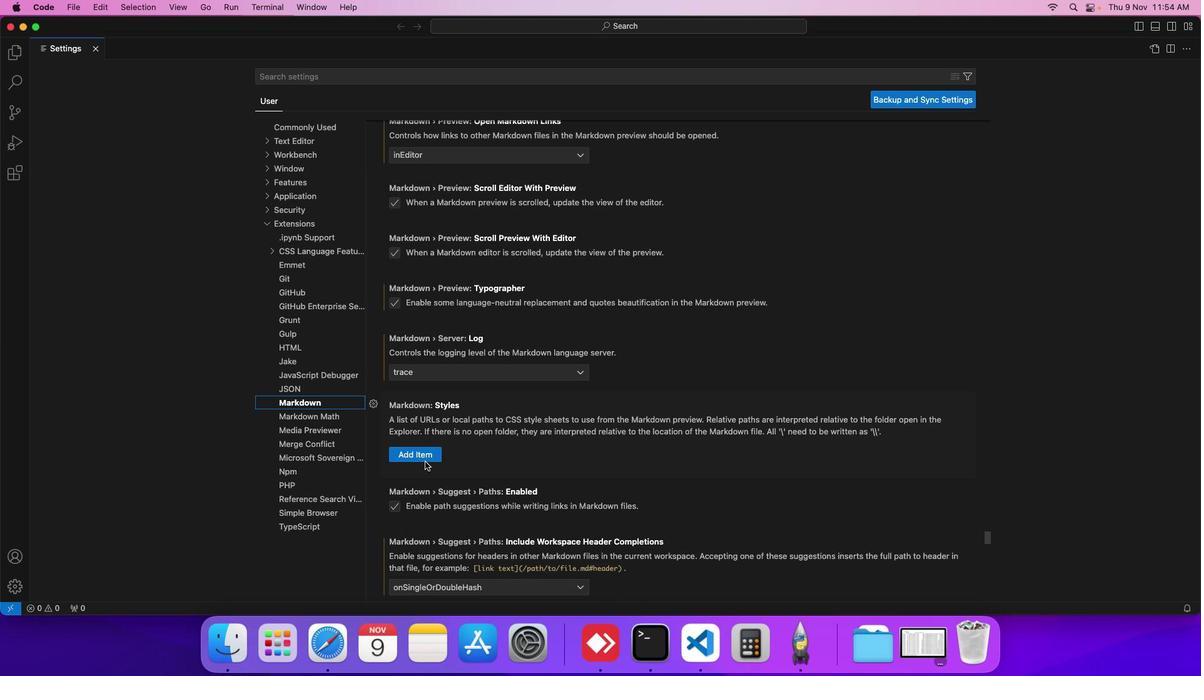 
Action: Mouse scrolled (425, 461) with delta (0, 0)
Screenshot: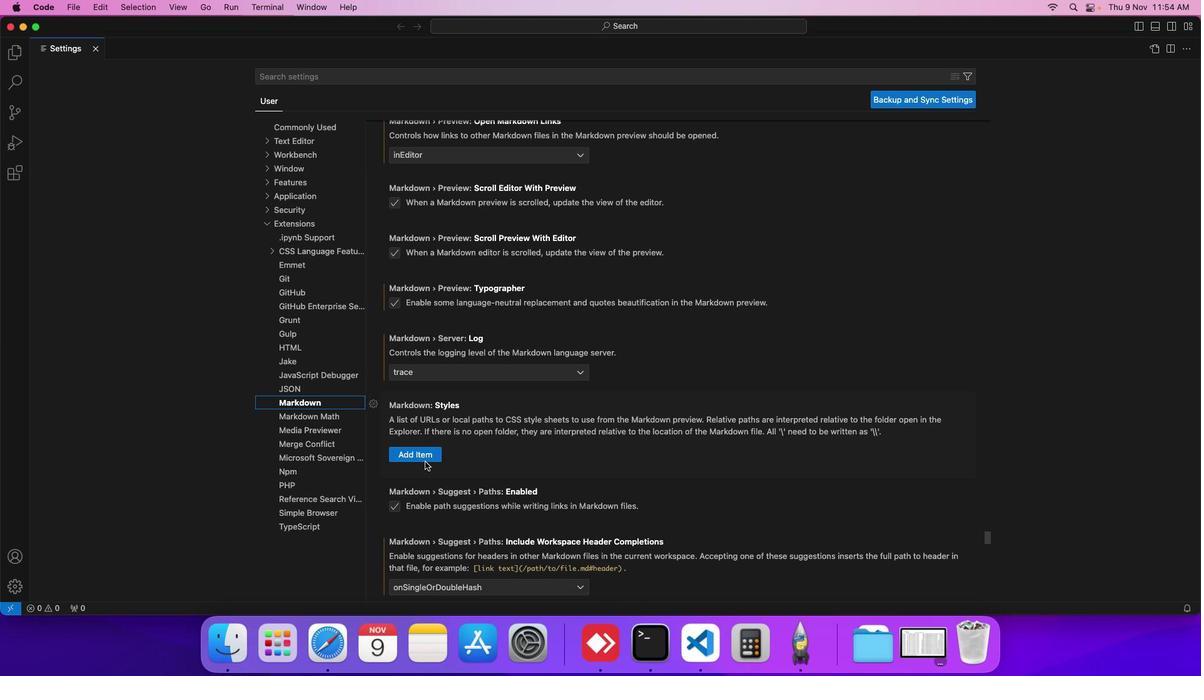 
Action: Mouse scrolled (425, 461) with delta (0, 0)
Screenshot: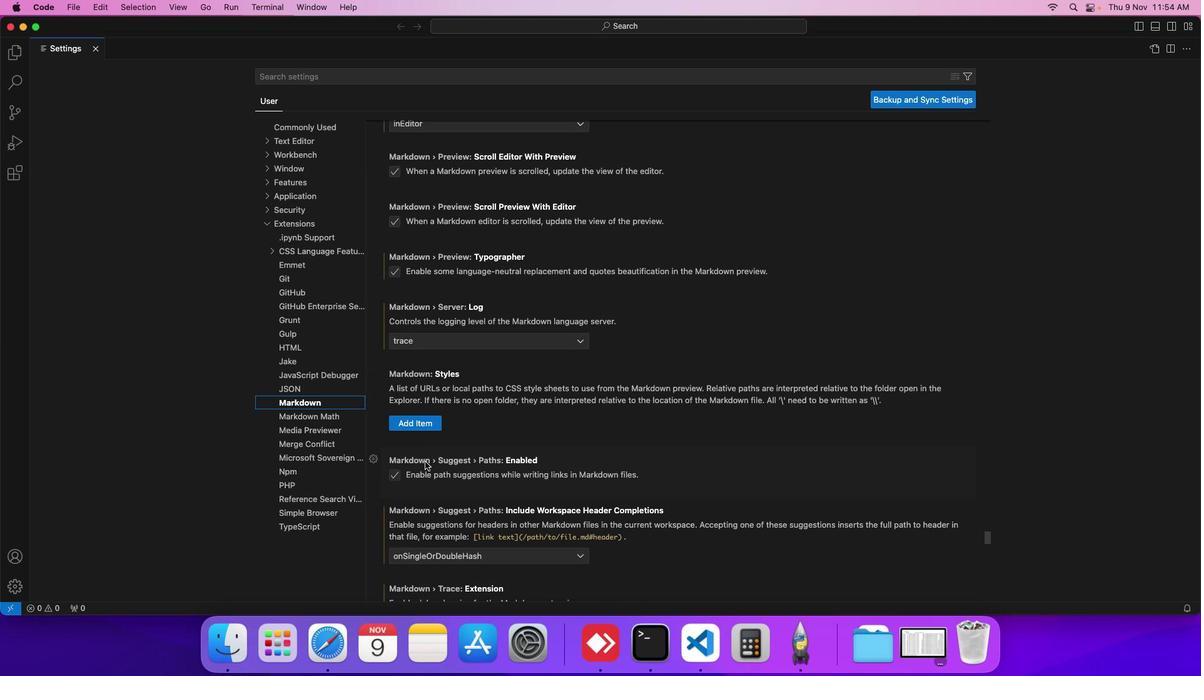 
Action: Mouse scrolled (425, 461) with delta (0, 0)
Screenshot: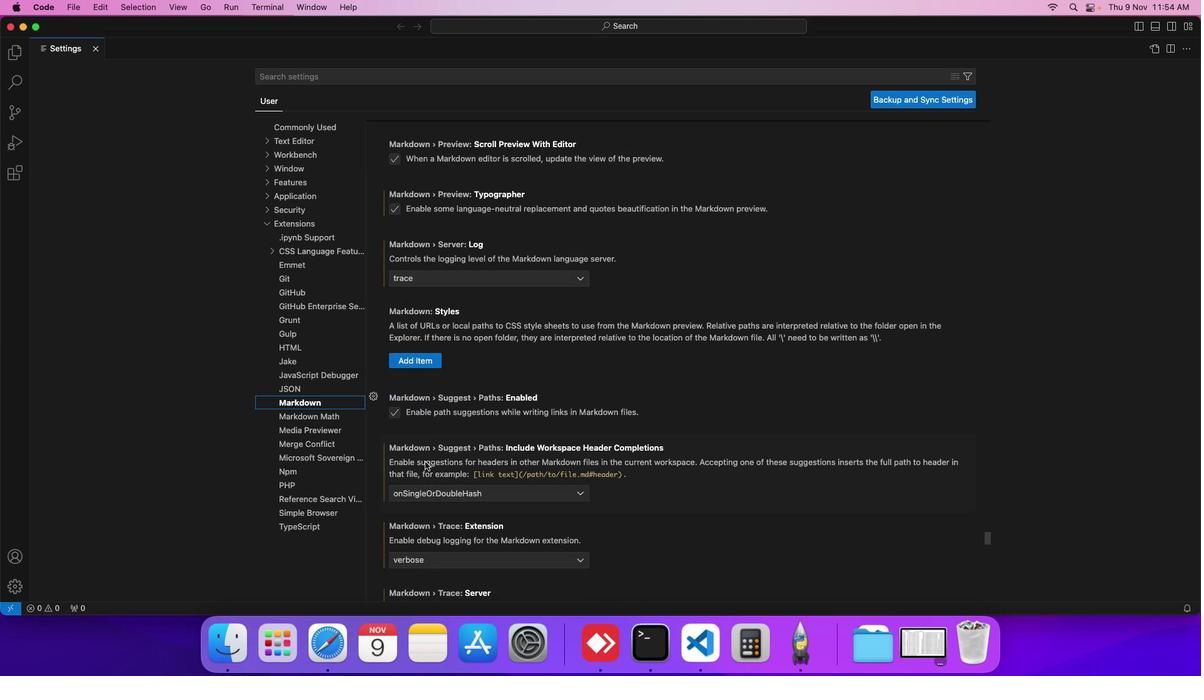 
Action: Mouse scrolled (425, 461) with delta (0, 0)
Screenshot: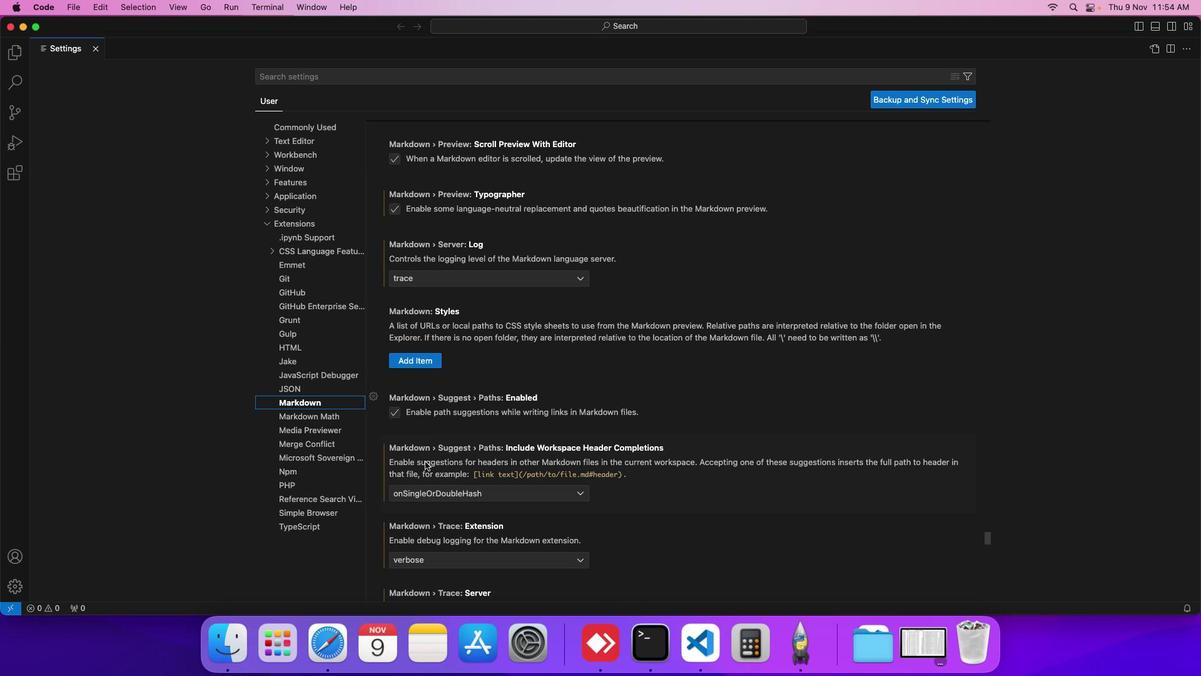 
Action: Mouse scrolled (425, 461) with delta (0, 0)
Screenshot: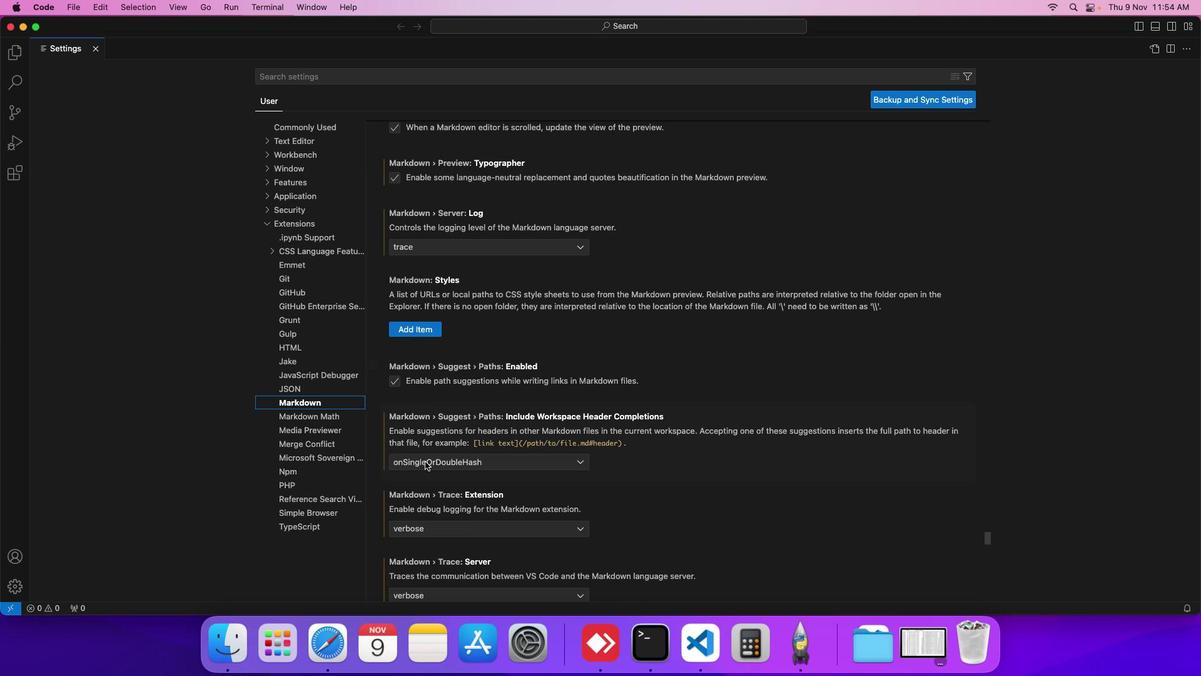 
Action: Mouse scrolled (425, 461) with delta (0, 0)
Screenshot: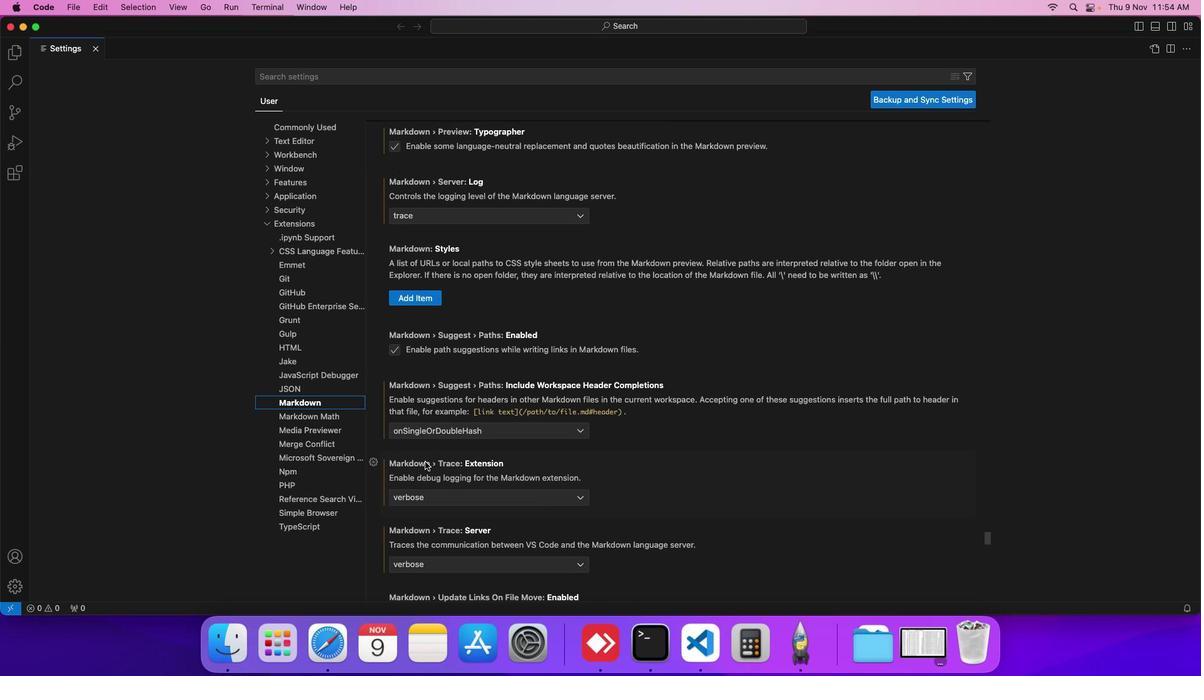 
Action: Mouse scrolled (425, 461) with delta (0, 0)
Screenshot: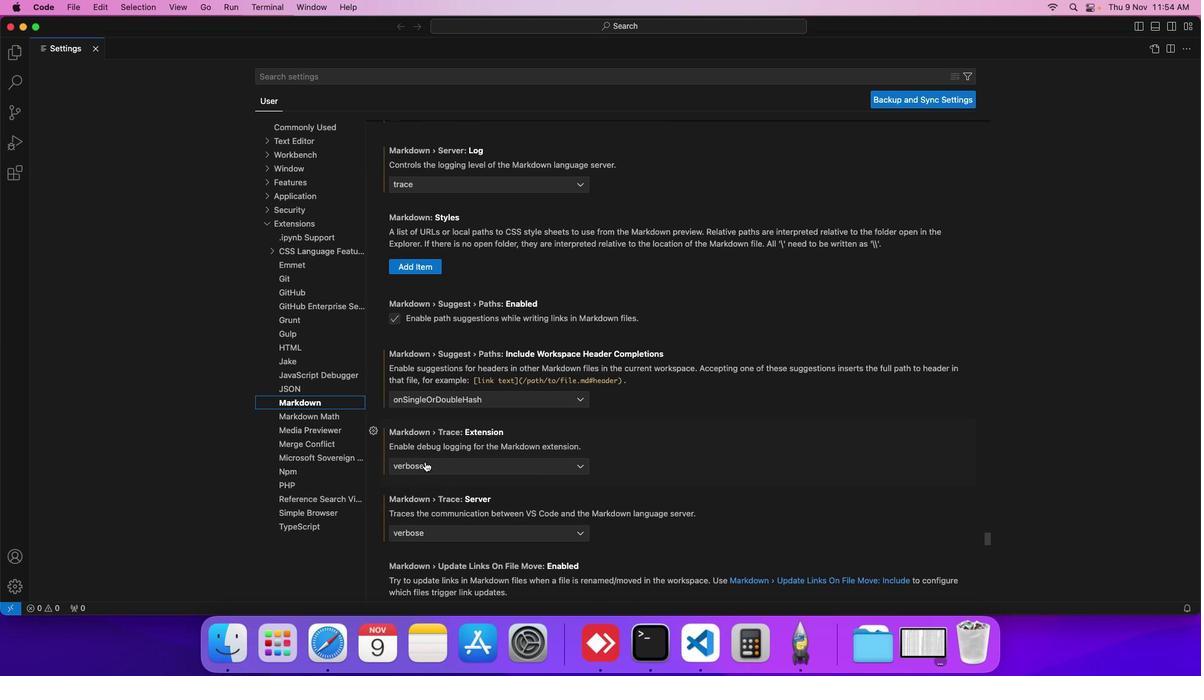 
Action: Mouse scrolled (425, 461) with delta (0, 0)
Screenshot: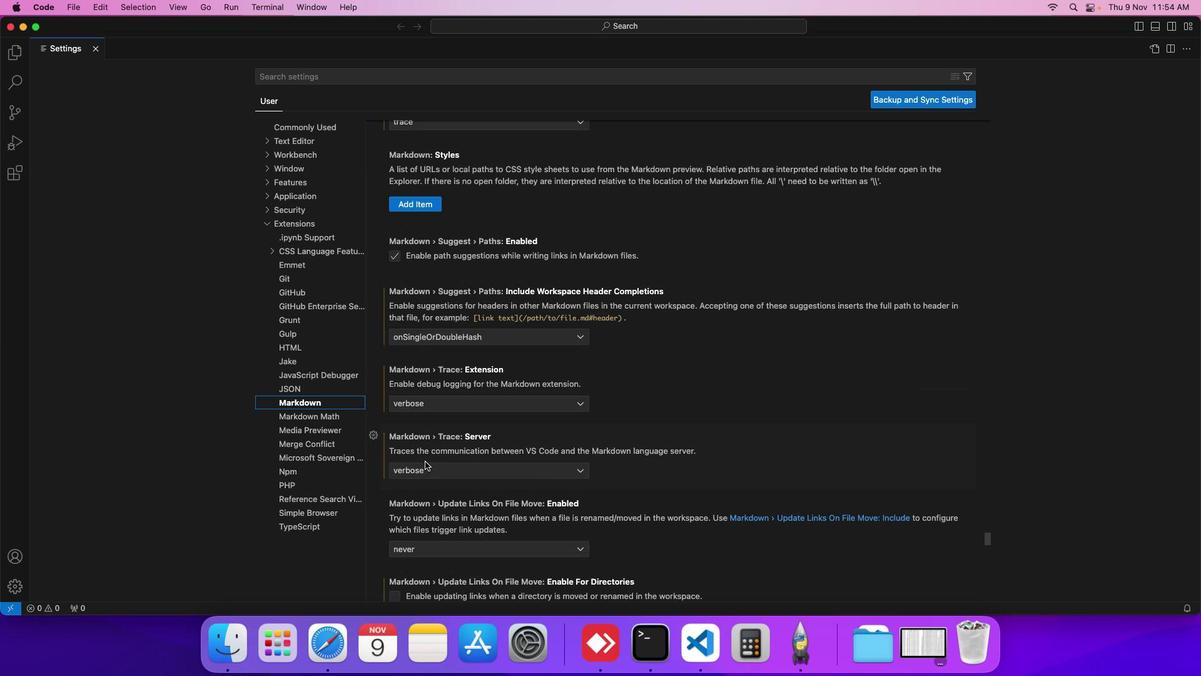 
Action: Mouse scrolled (425, 461) with delta (0, 0)
Screenshot: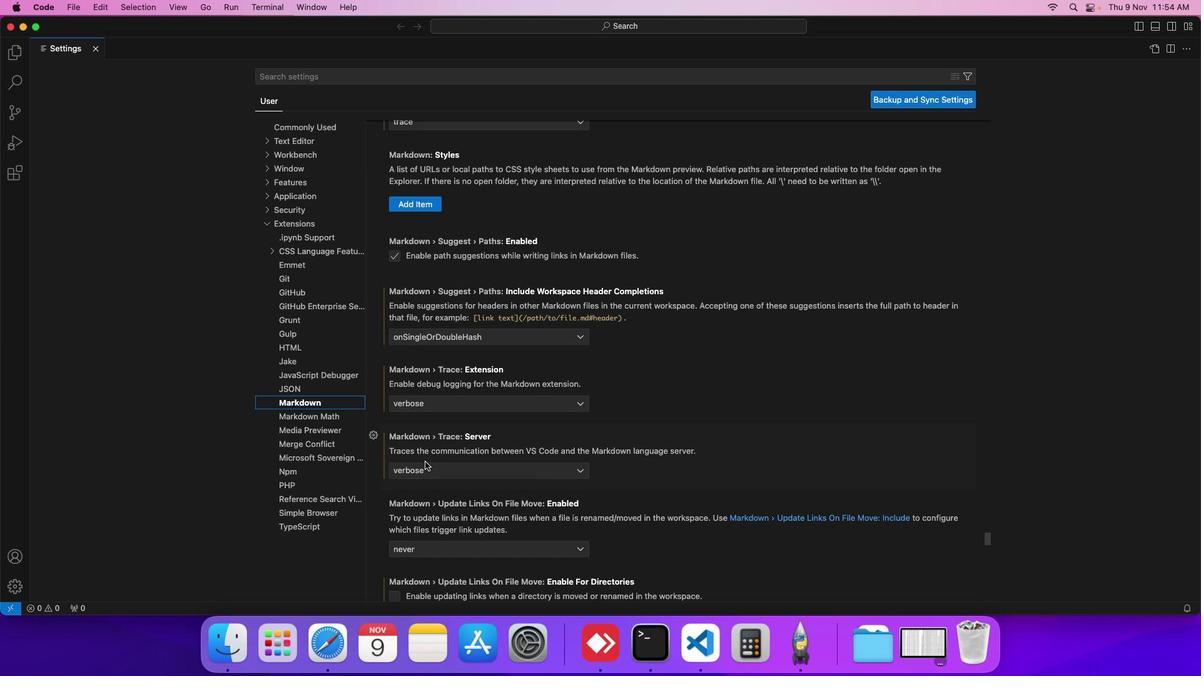 
Action: Mouse scrolled (425, 461) with delta (0, 0)
Screenshot: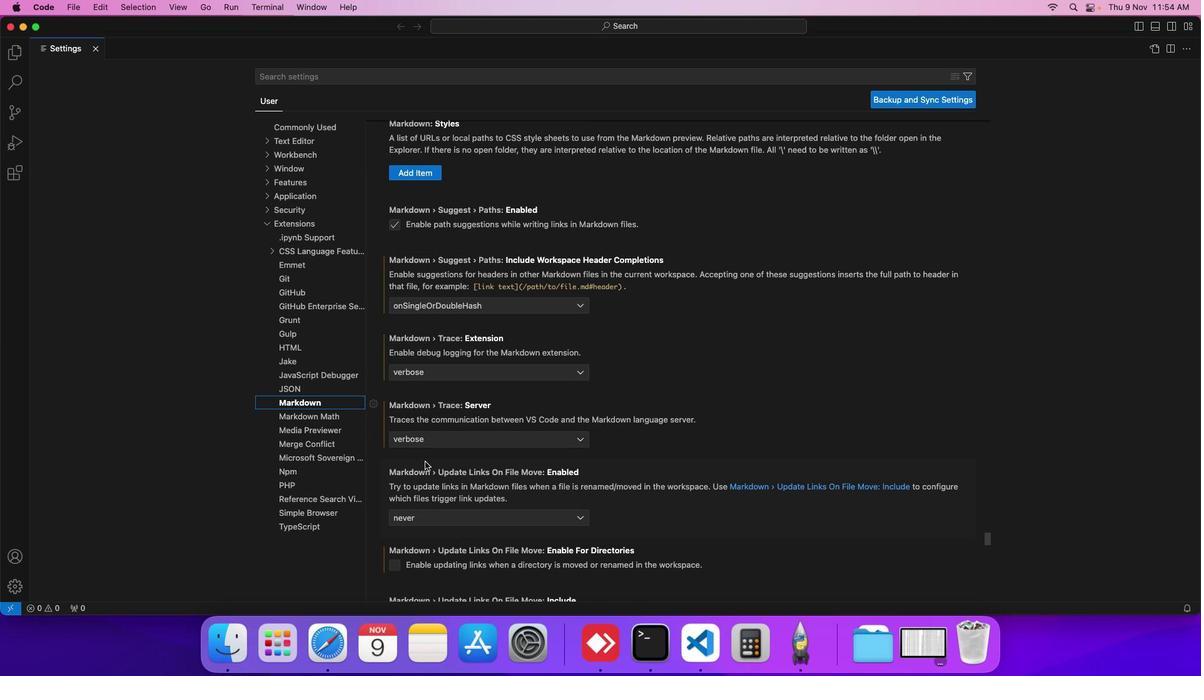 
Action: Mouse scrolled (425, 461) with delta (0, 0)
Screenshot: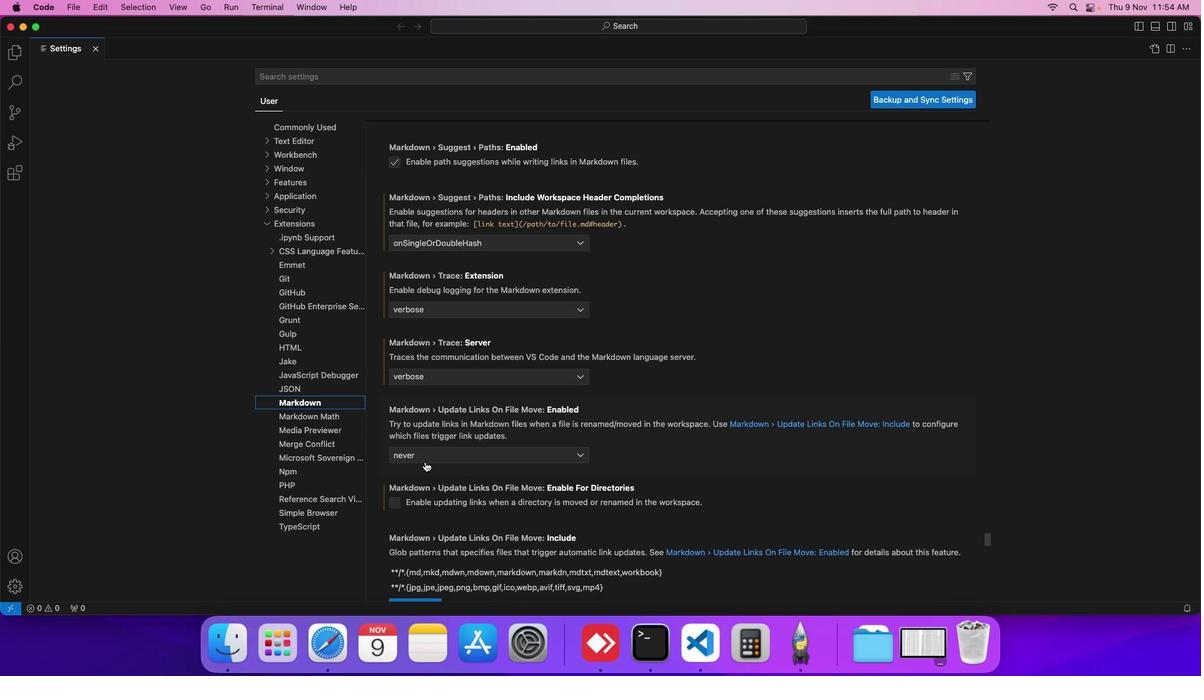 
Action: Mouse scrolled (425, 461) with delta (0, 0)
Screenshot: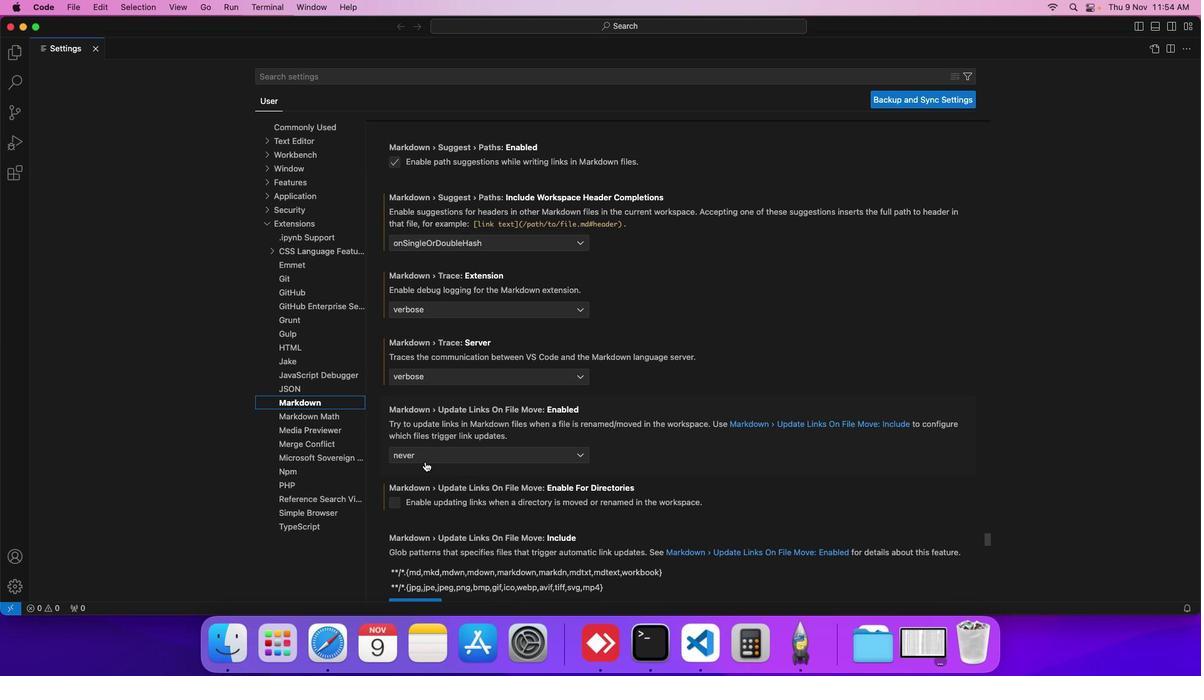 
Action: Mouse scrolled (425, 461) with delta (0, 0)
Screenshot: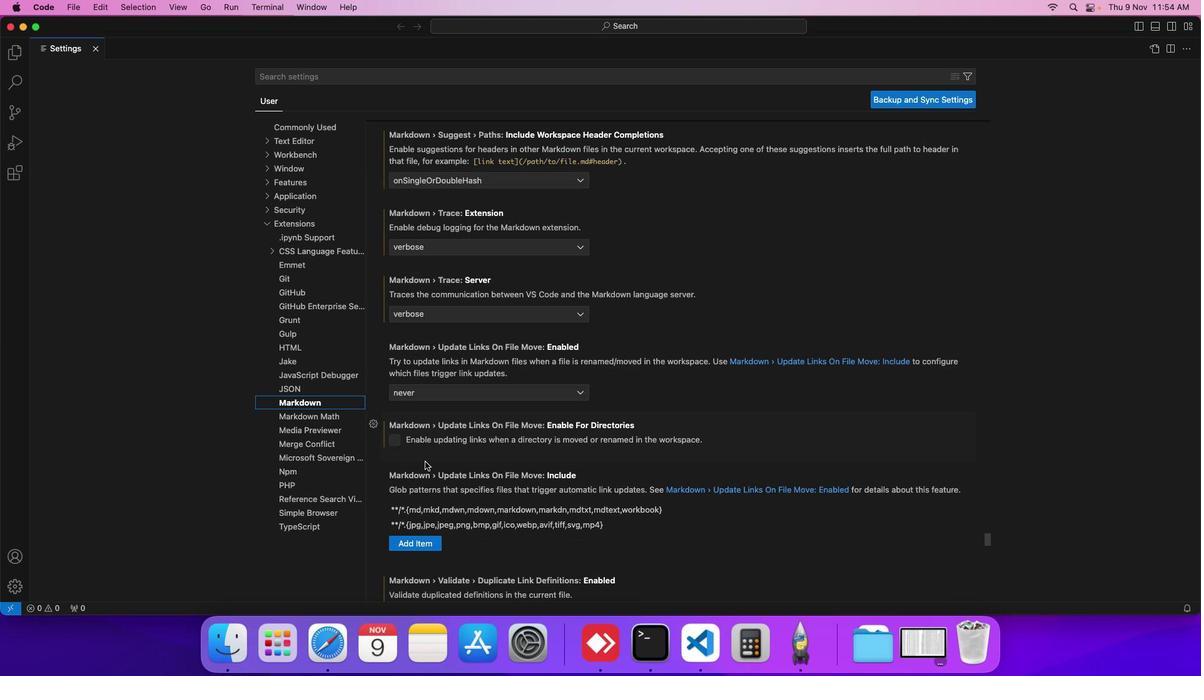 
Action: Mouse scrolled (425, 461) with delta (0, 0)
Screenshot: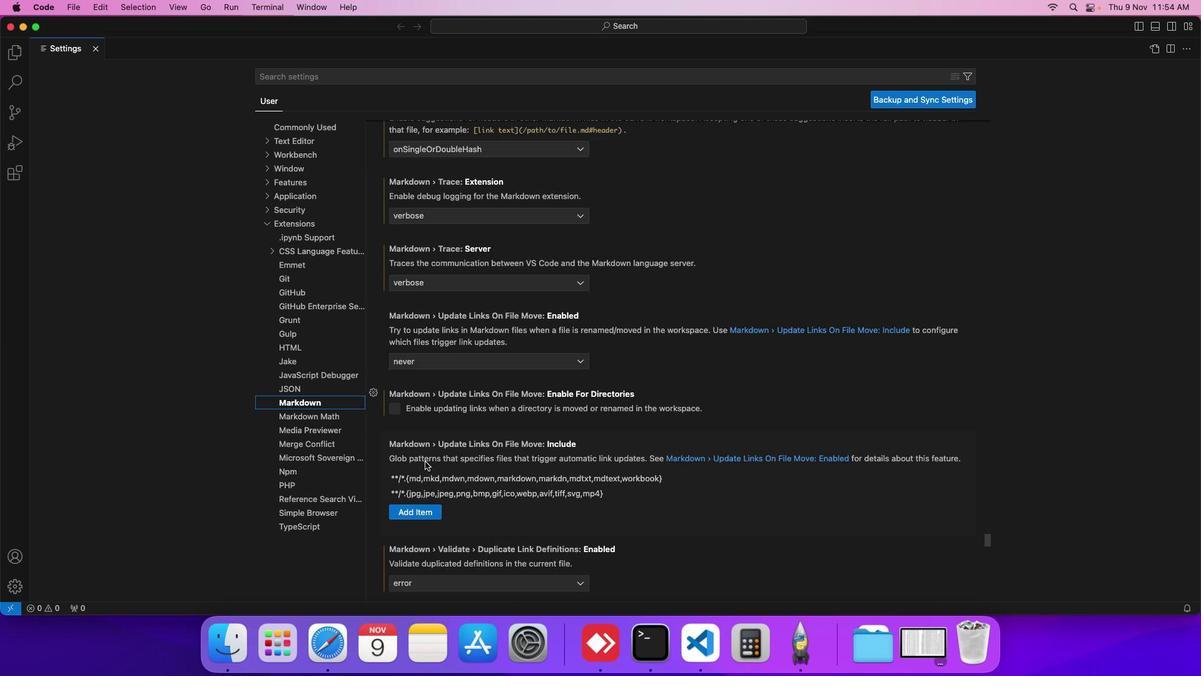 
Action: Mouse scrolled (425, 461) with delta (0, 0)
Screenshot: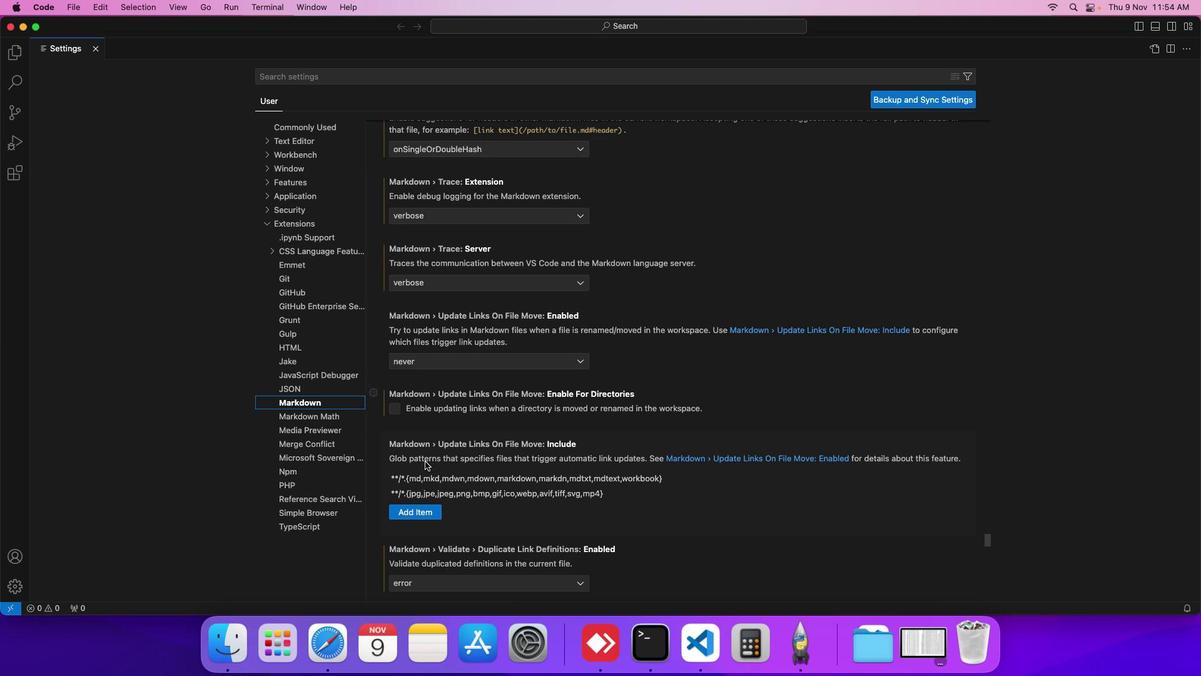 
Action: Mouse scrolled (425, 461) with delta (0, 0)
Screenshot: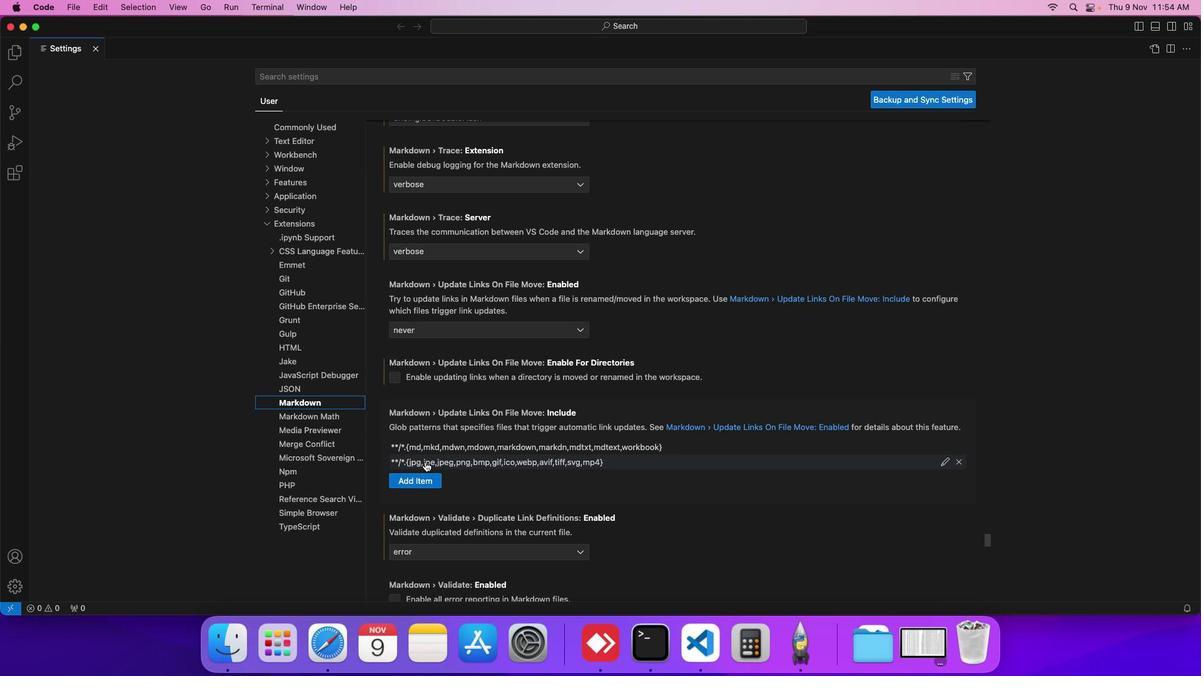 
Action: Mouse scrolled (425, 461) with delta (0, 0)
Screenshot: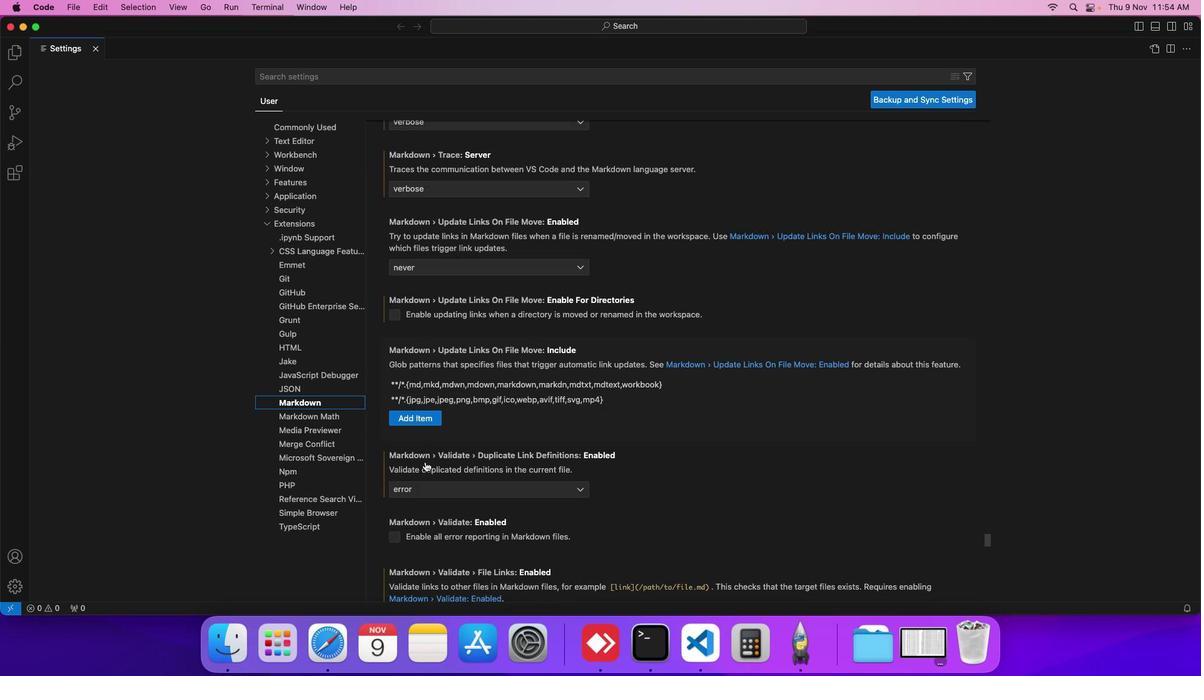 
Action: Mouse scrolled (425, 461) with delta (0, 0)
Screenshot: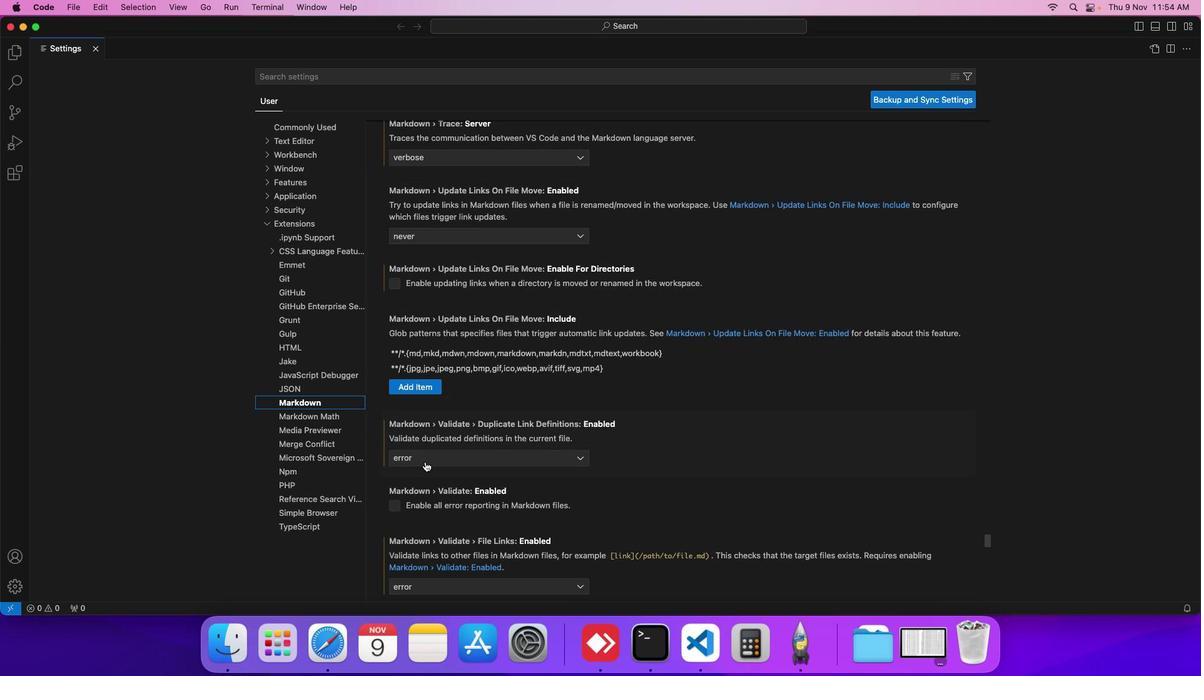 
Action: Mouse scrolled (425, 461) with delta (0, 0)
Screenshot: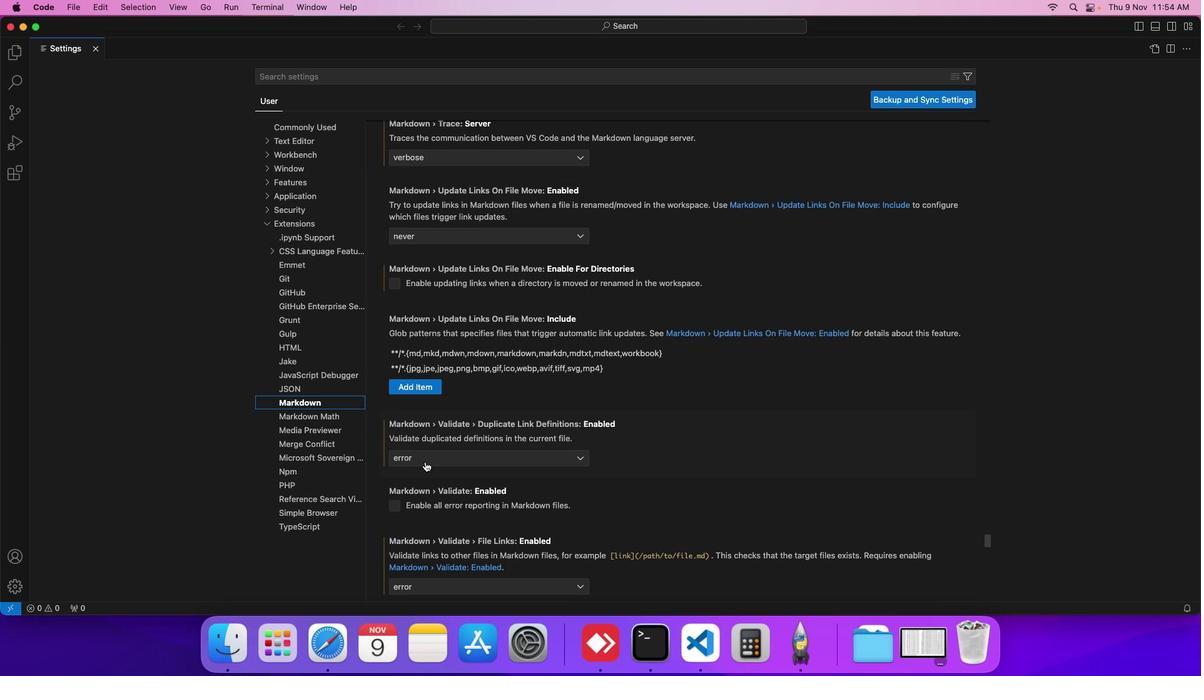 
Action: Mouse scrolled (425, 461) with delta (0, 0)
Screenshot: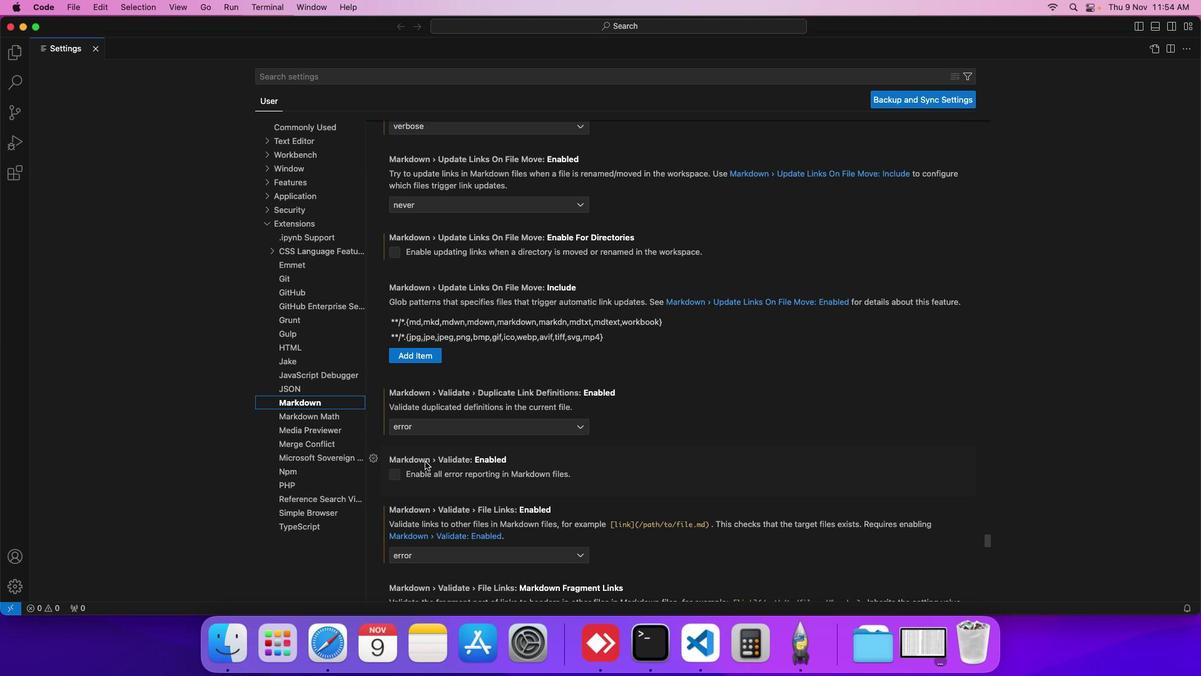 
Action: Mouse scrolled (425, 461) with delta (0, 0)
Screenshot: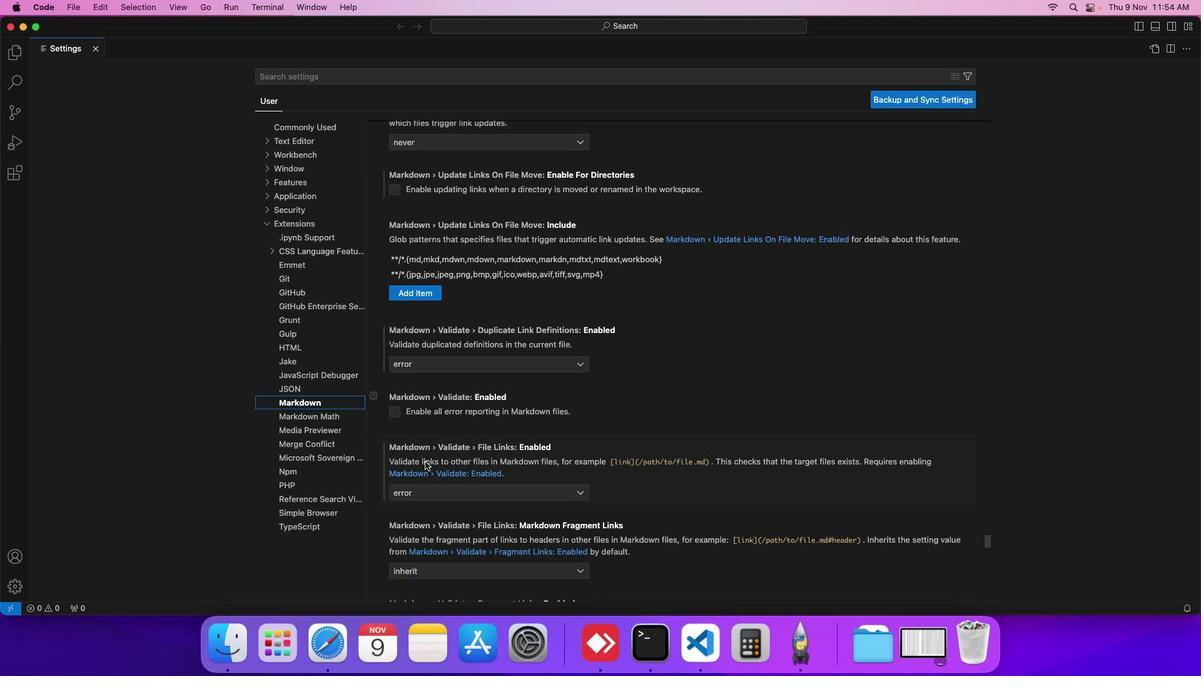 
Action: Mouse scrolled (425, 461) with delta (0, 0)
Screenshot: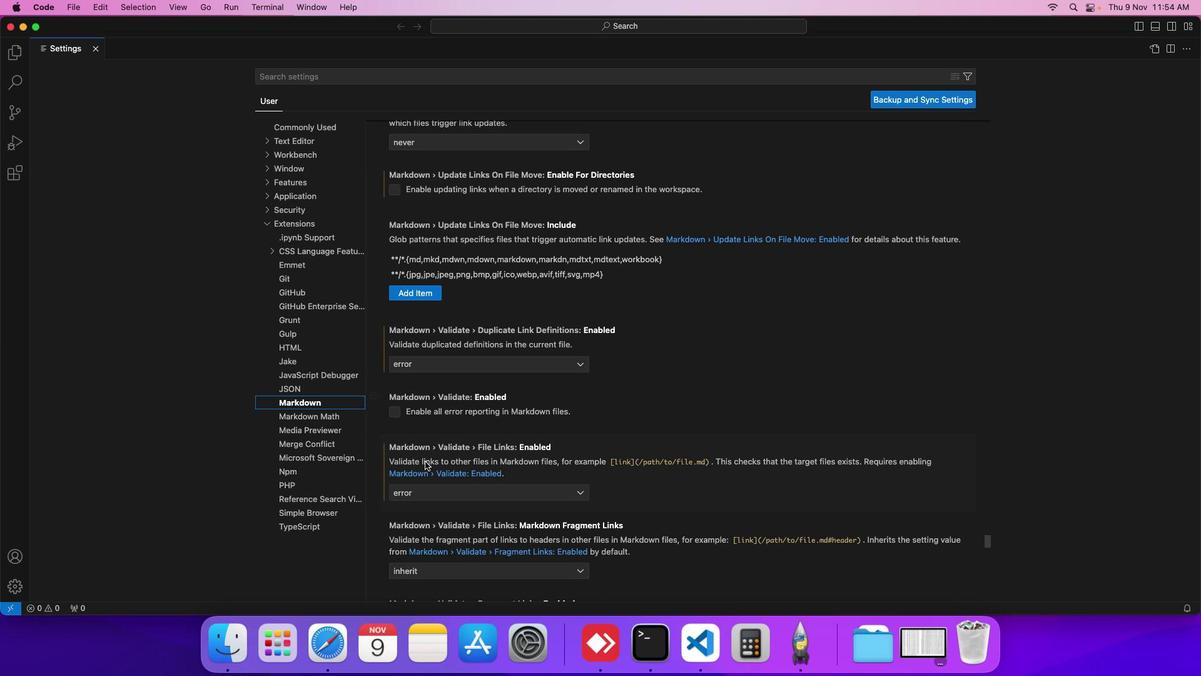 
Action: Mouse scrolled (425, 461) with delta (0, 0)
Screenshot: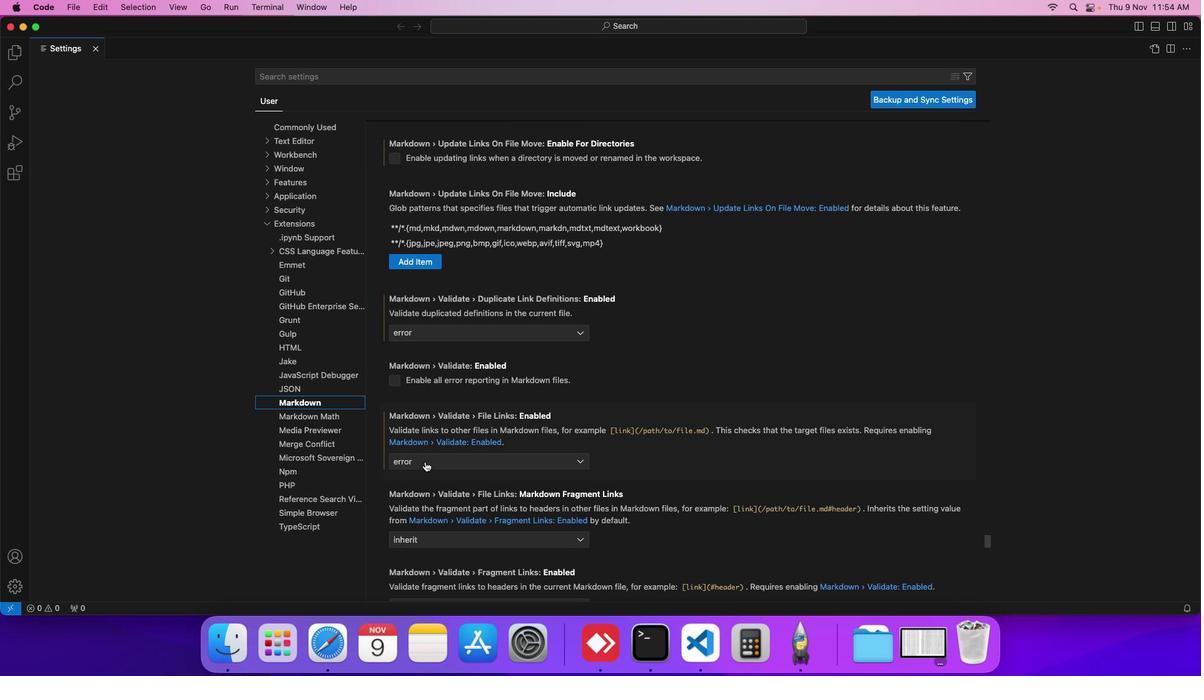 
Action: Mouse scrolled (425, 461) with delta (0, 0)
Screenshot: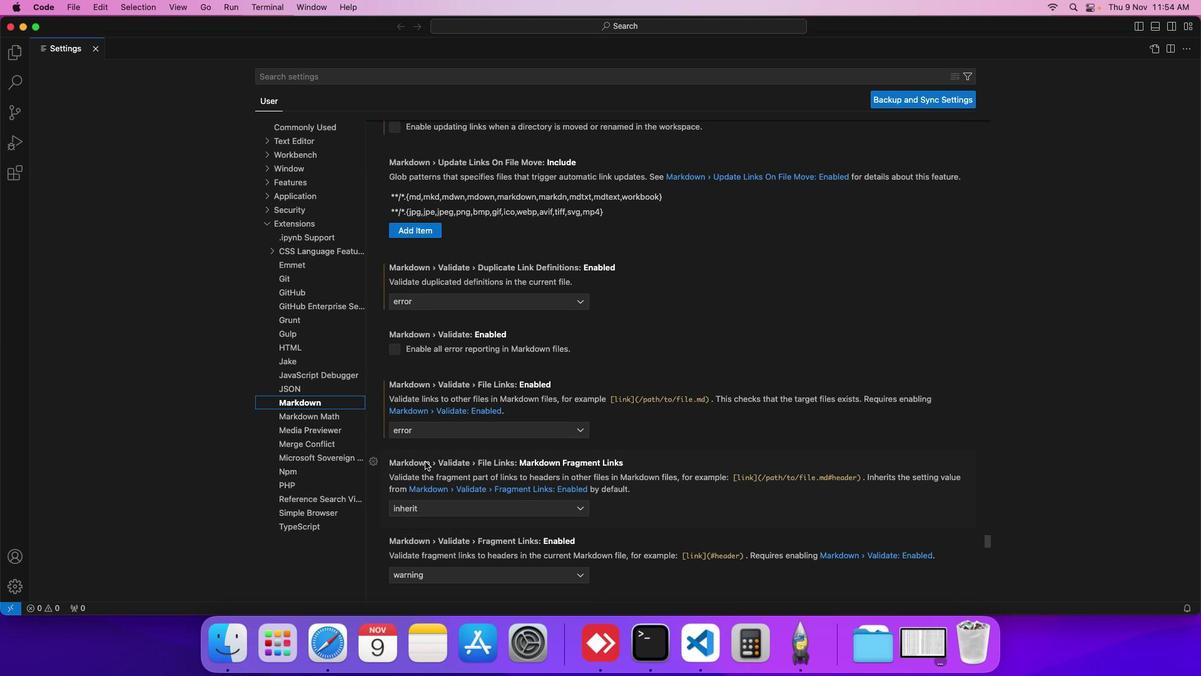 
Action: Mouse scrolled (425, 461) with delta (0, 0)
Screenshot: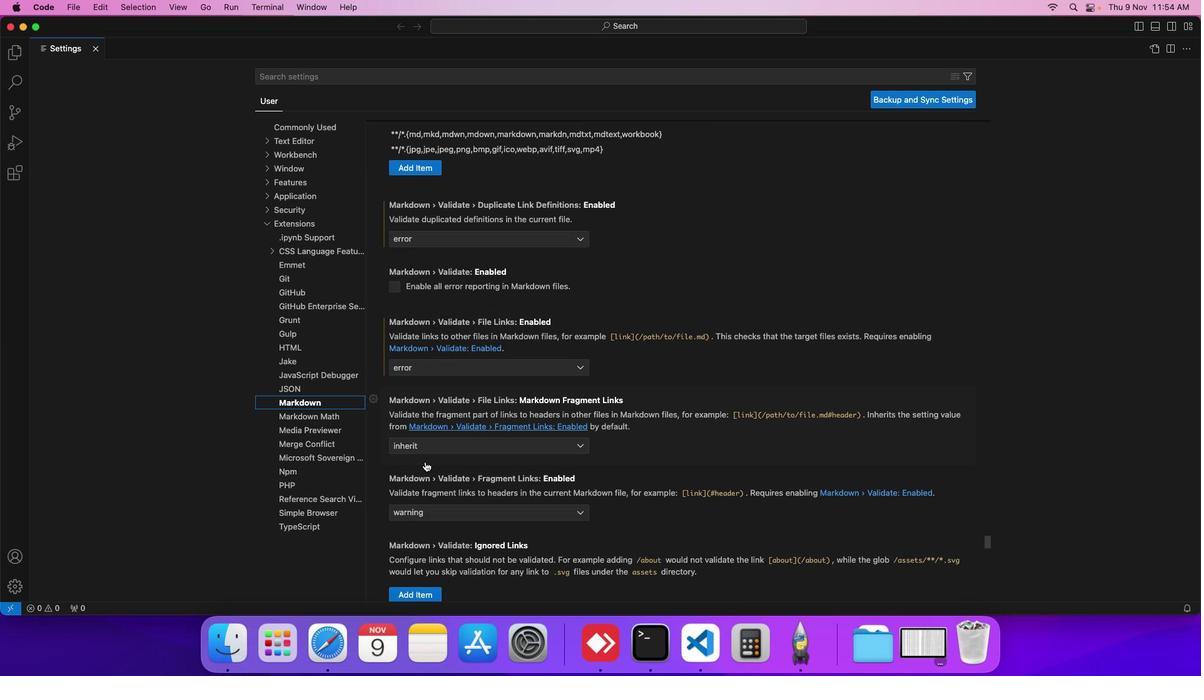 
Action: Mouse scrolled (425, 461) with delta (0, 0)
Screenshot: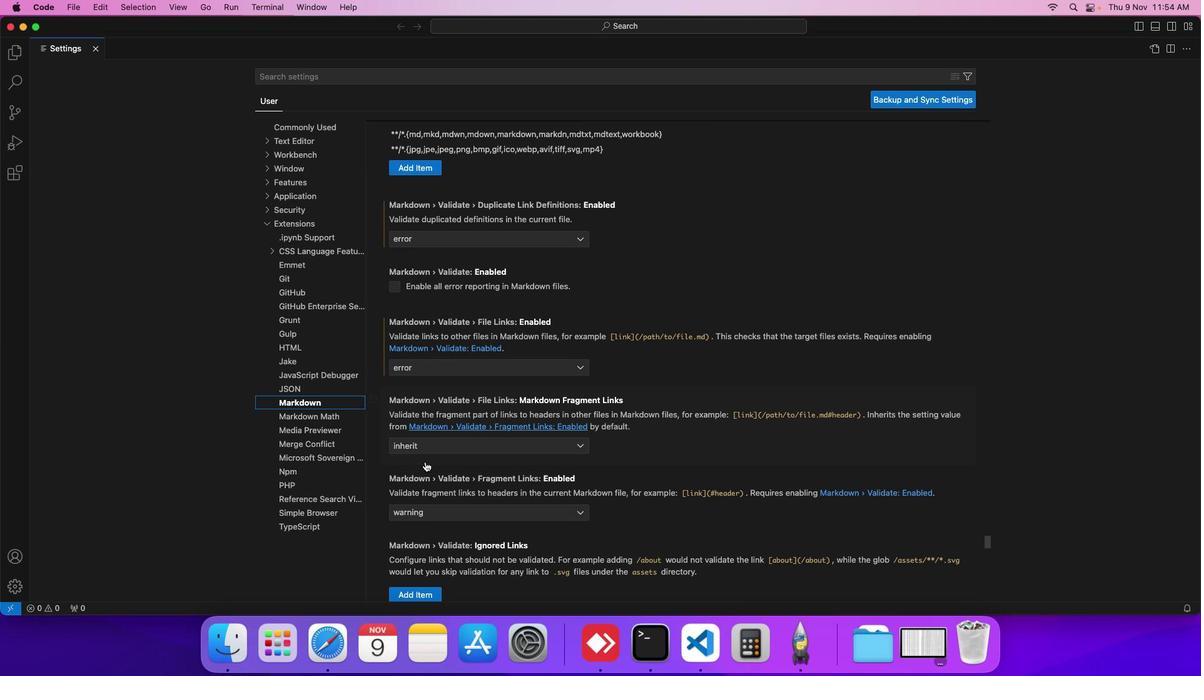 
Action: Mouse moved to (435, 448)
Screenshot: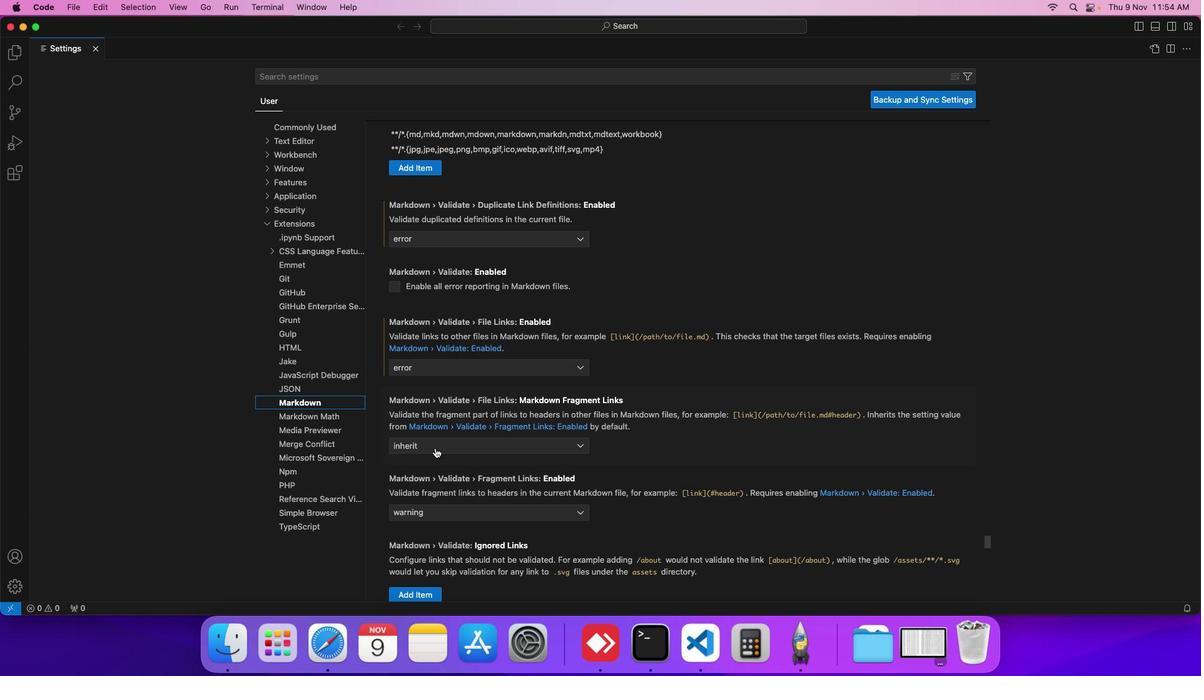 
Action: Mouse pressed left at (435, 448)
Screenshot: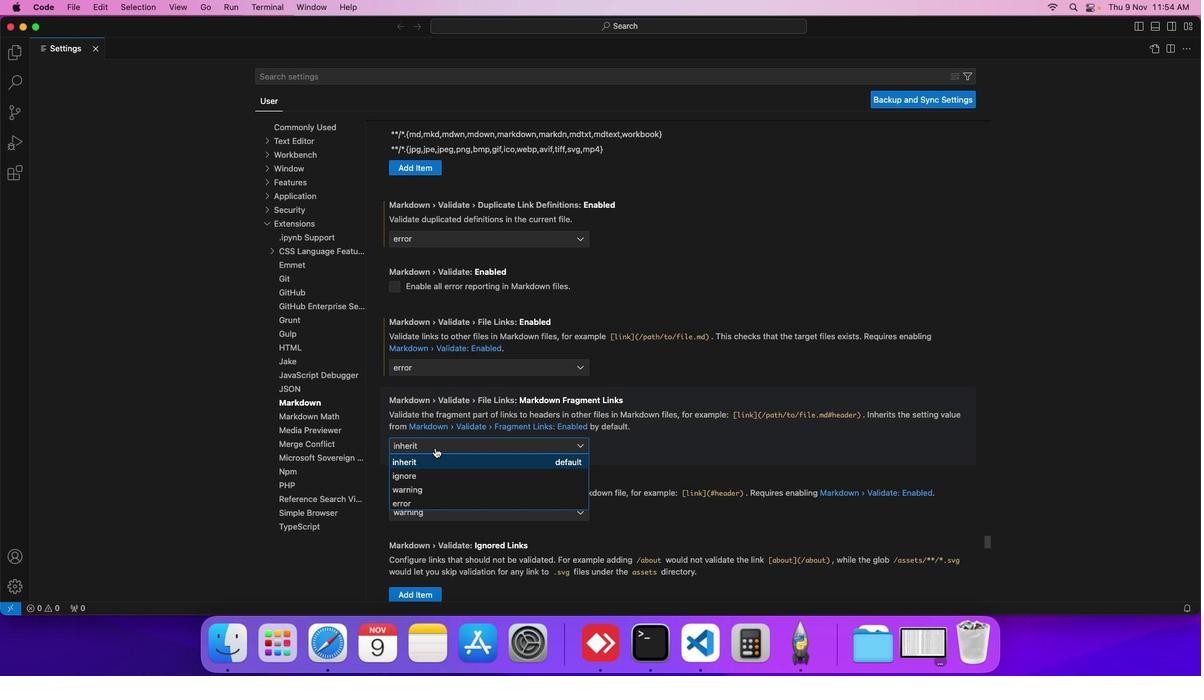 
Action: Mouse moved to (415, 475)
Screenshot: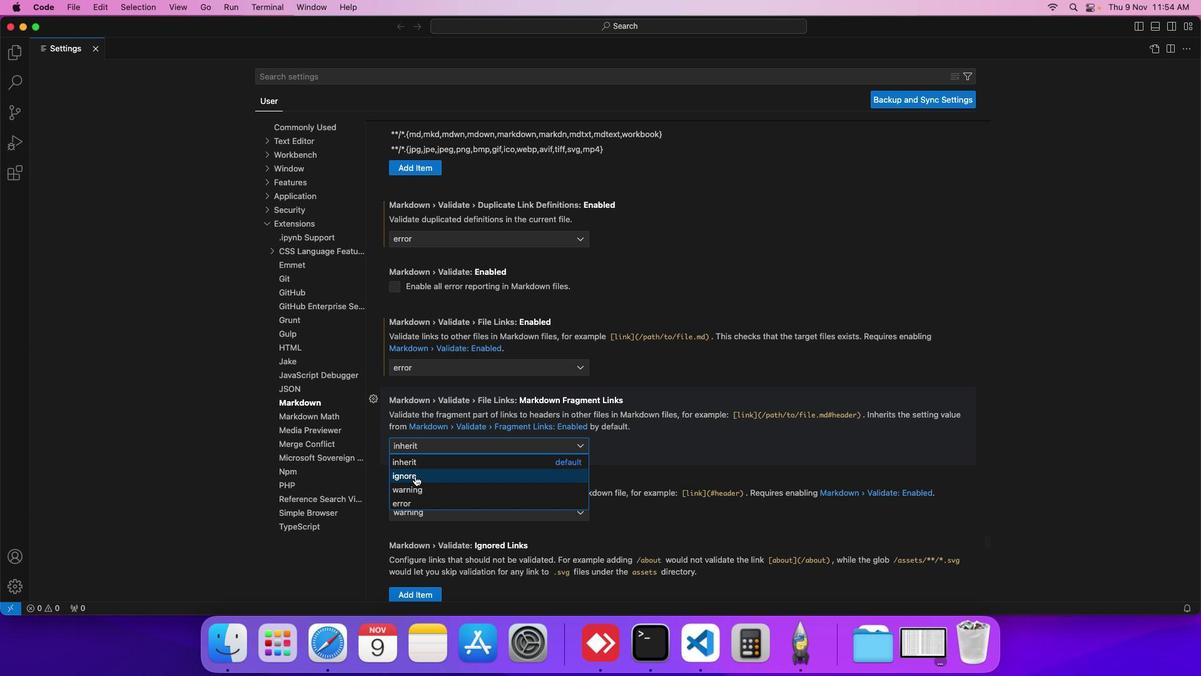 
Action: Mouse pressed left at (415, 475)
Screenshot: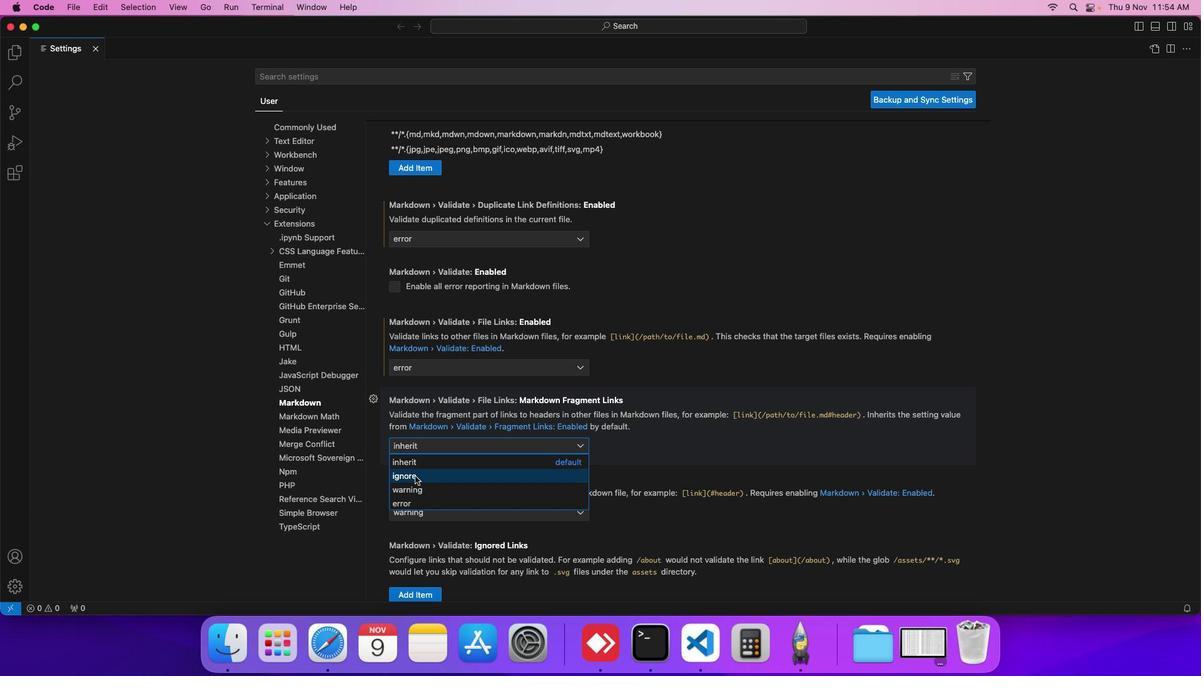 
Action: Mouse moved to (430, 460)
Screenshot: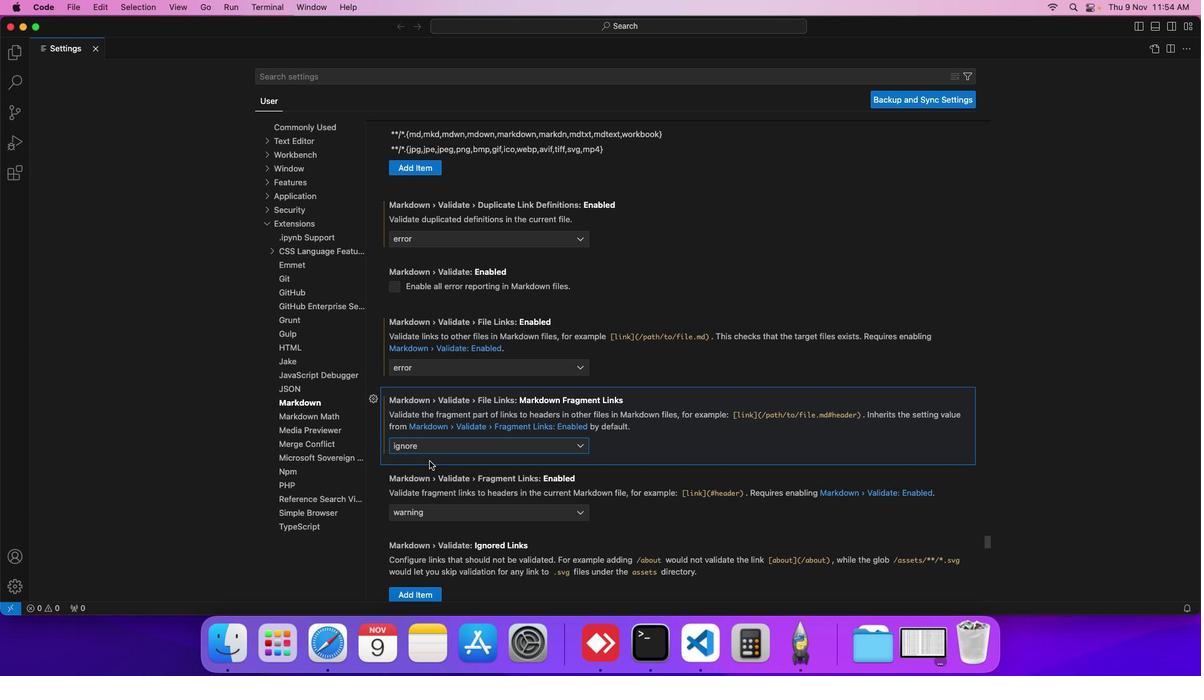 
